 Task: Find connections with filter location Chengyang with filter topic #Workfromhomewith filter profile language Spanish with filter current company Kissflow with filter school Sinhgad College of Engineering with filter industry Temporary Help Services with filter service category AnimationArchitecture with filter keywords title Server
Action: Mouse moved to (552, 75)
Screenshot: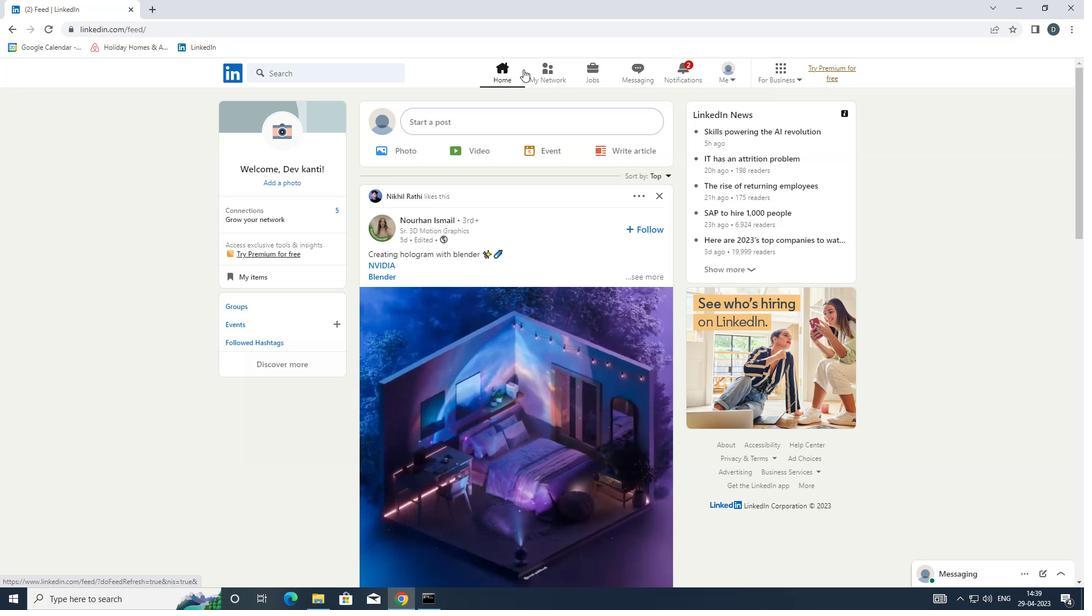 
Action: Mouse pressed left at (552, 75)
Screenshot: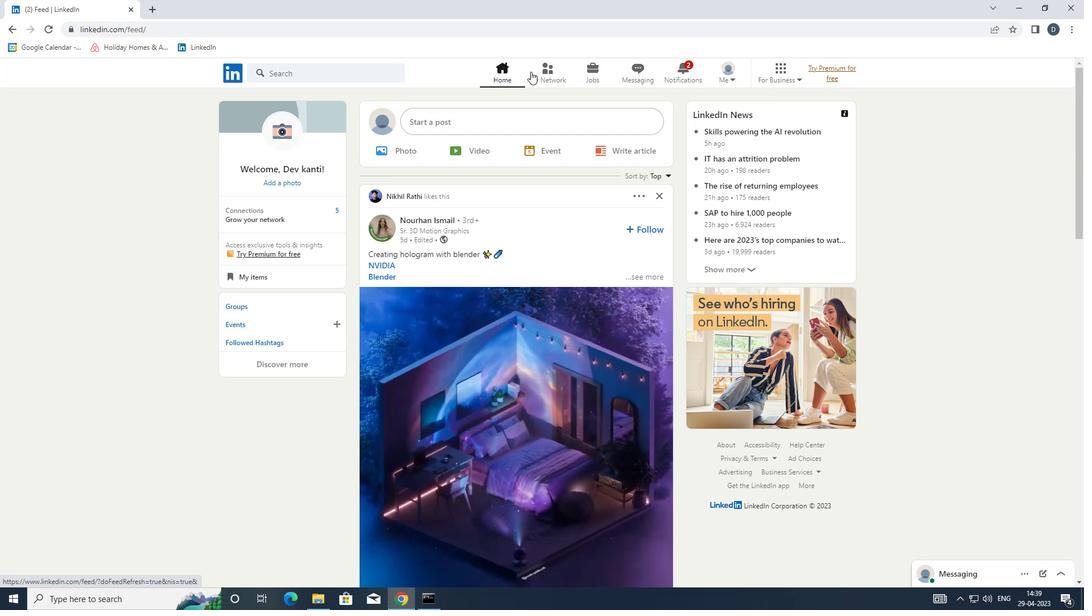 
Action: Mouse moved to (366, 131)
Screenshot: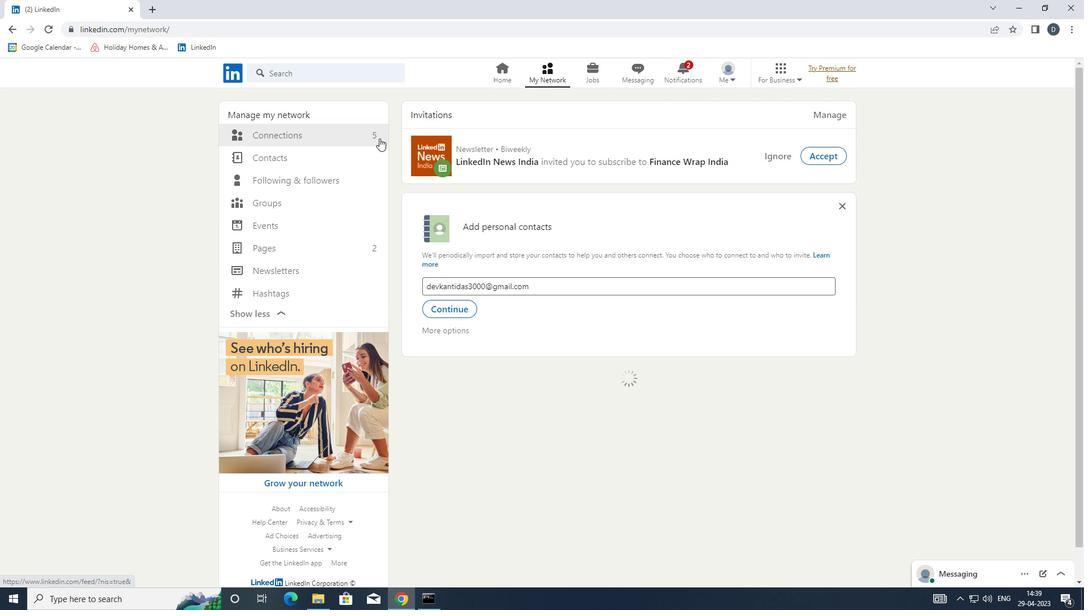 
Action: Mouse pressed left at (366, 131)
Screenshot: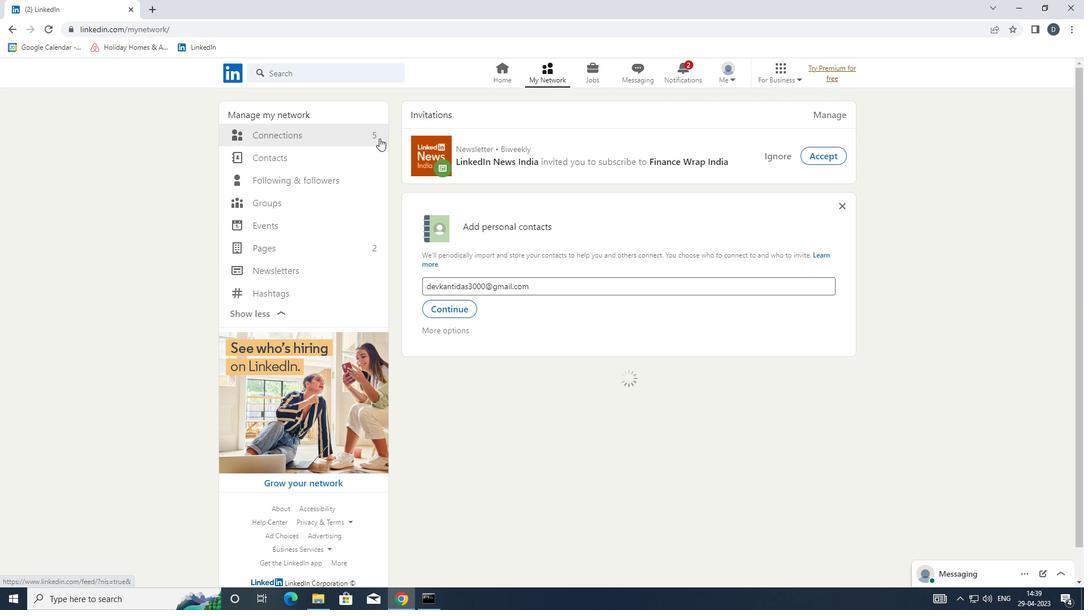 
Action: Mouse moved to (648, 133)
Screenshot: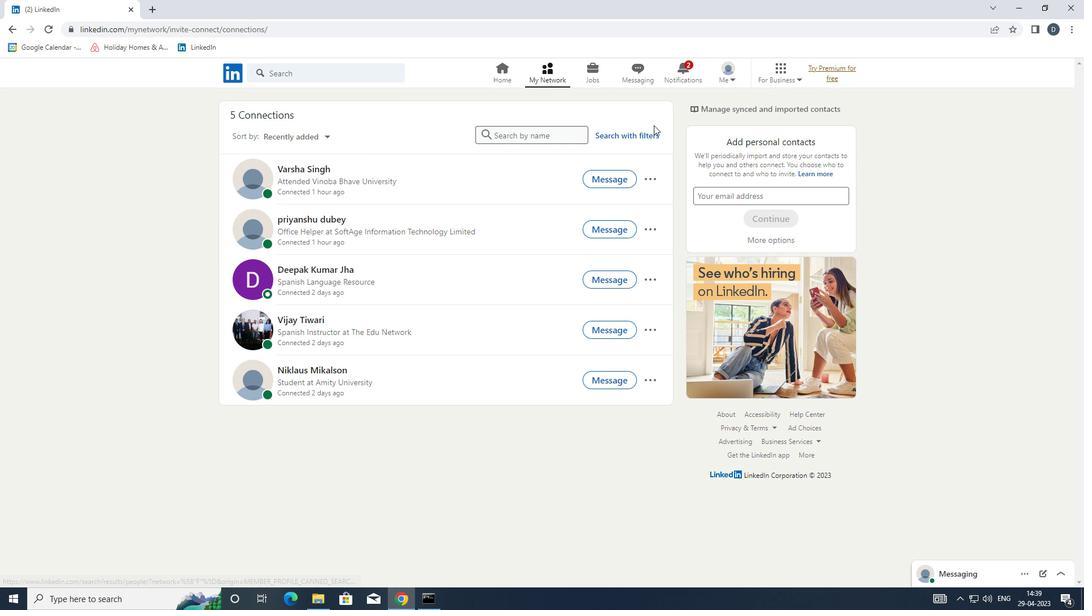 
Action: Mouse pressed left at (648, 133)
Screenshot: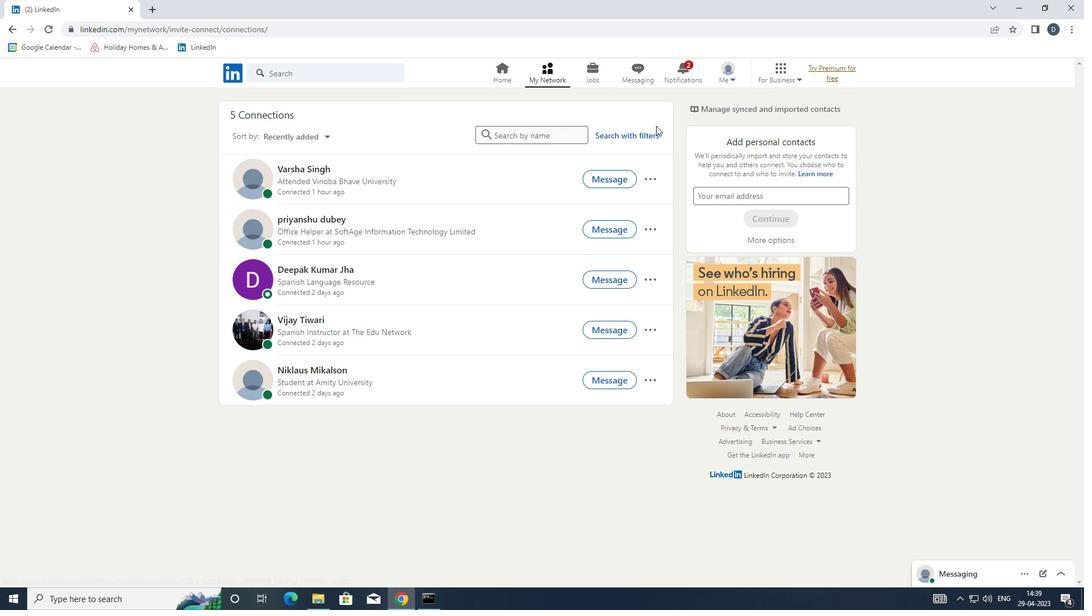 
Action: Mouse moved to (558, 107)
Screenshot: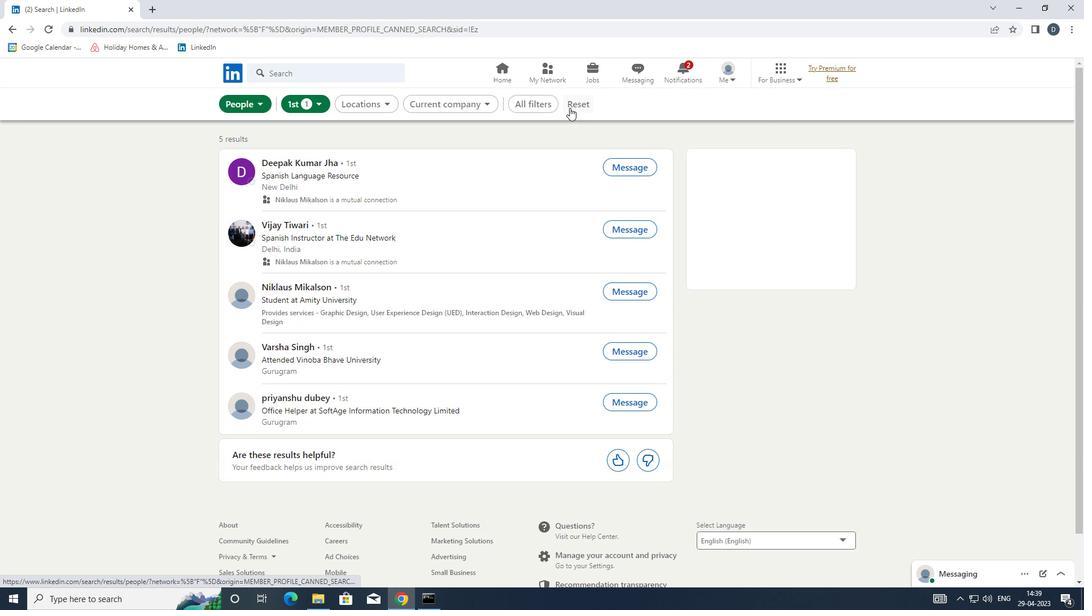 
Action: Mouse pressed left at (558, 107)
Screenshot: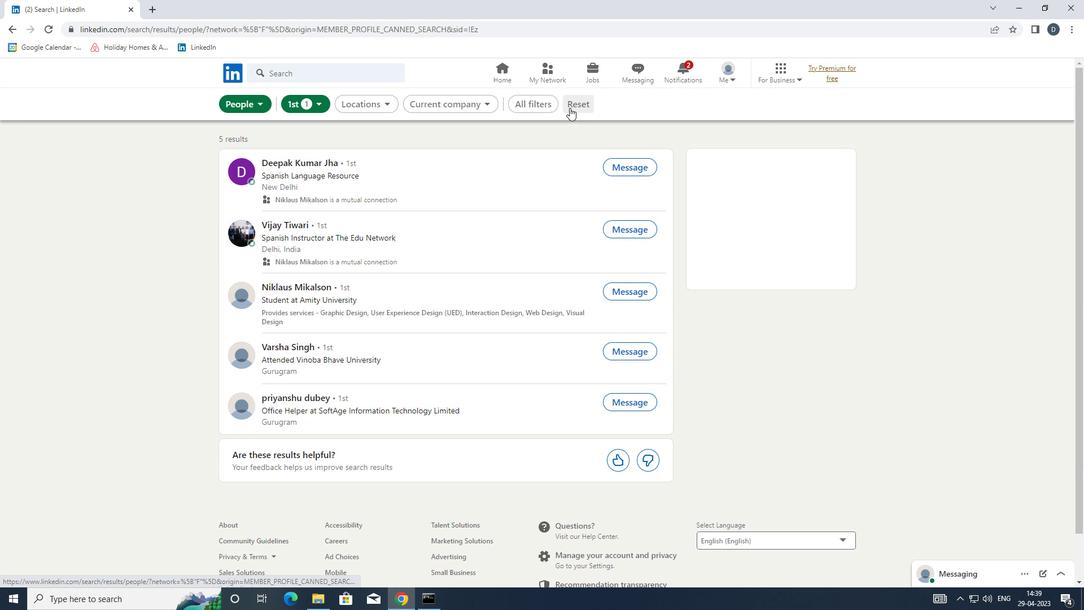 
Action: Mouse moved to (565, 104)
Screenshot: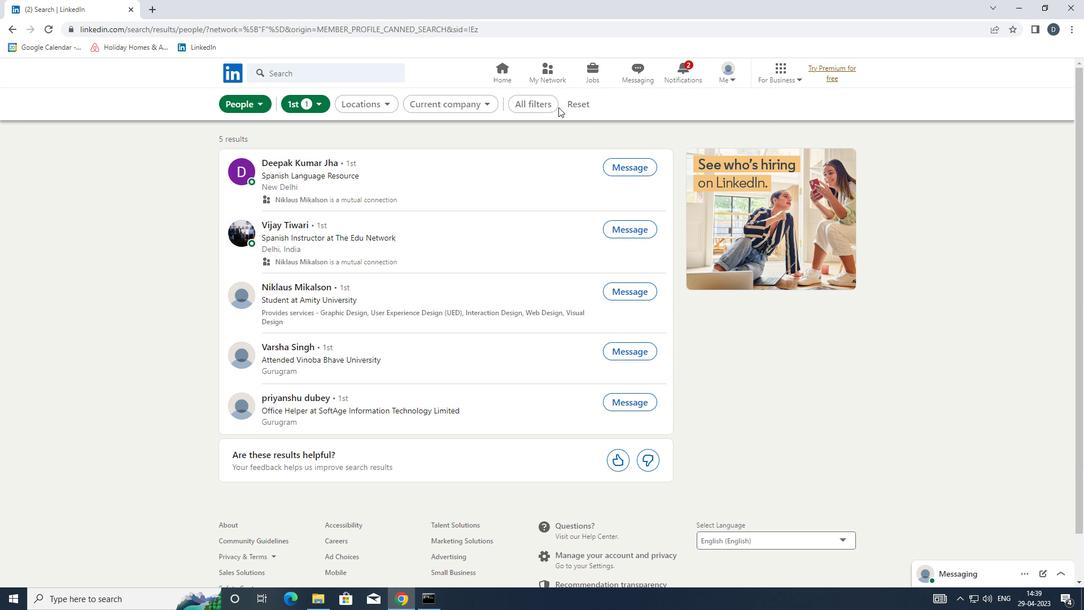 
Action: Mouse pressed left at (565, 104)
Screenshot: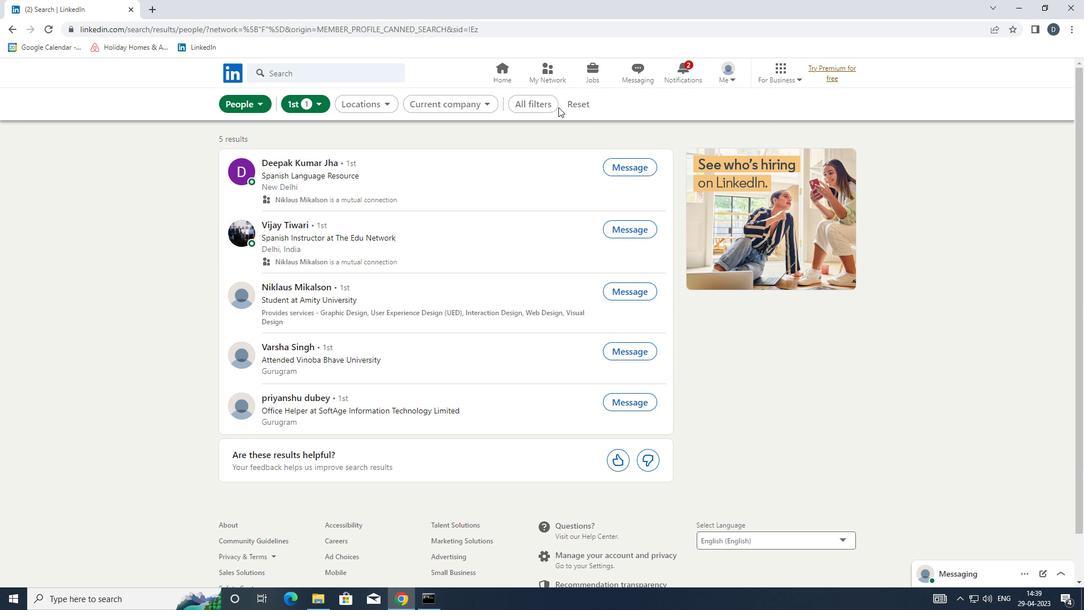 
Action: Mouse moved to (550, 100)
Screenshot: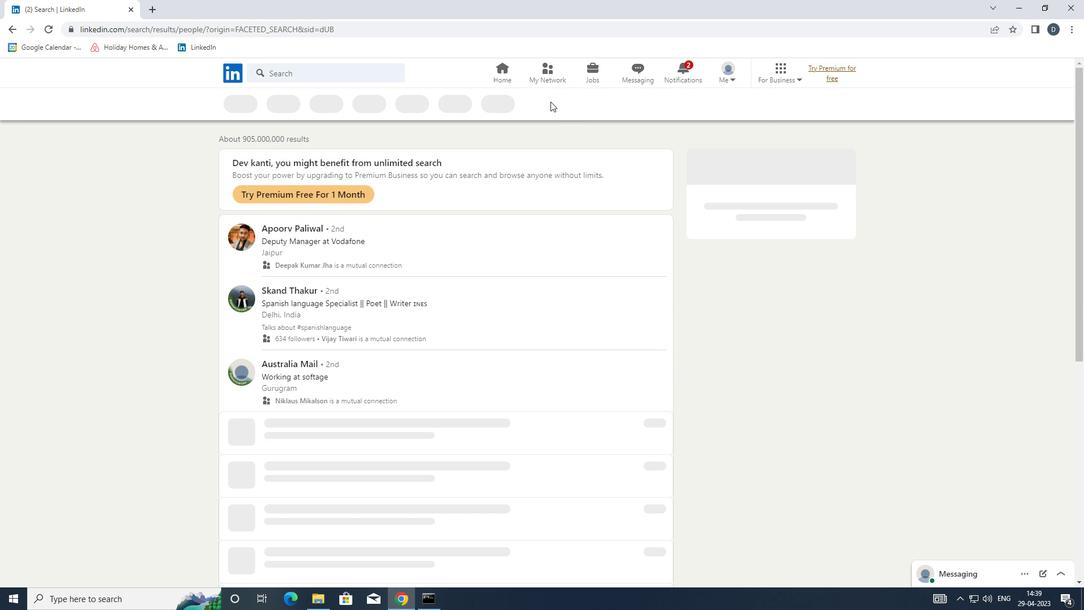 
Action: Mouse pressed left at (550, 100)
Screenshot: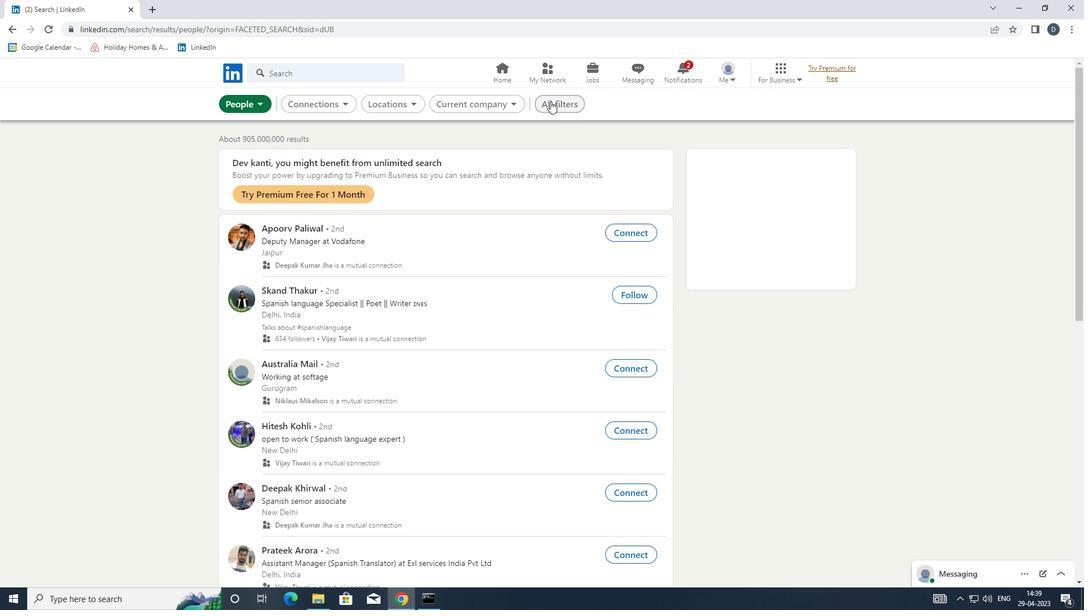 
Action: Mouse moved to (909, 320)
Screenshot: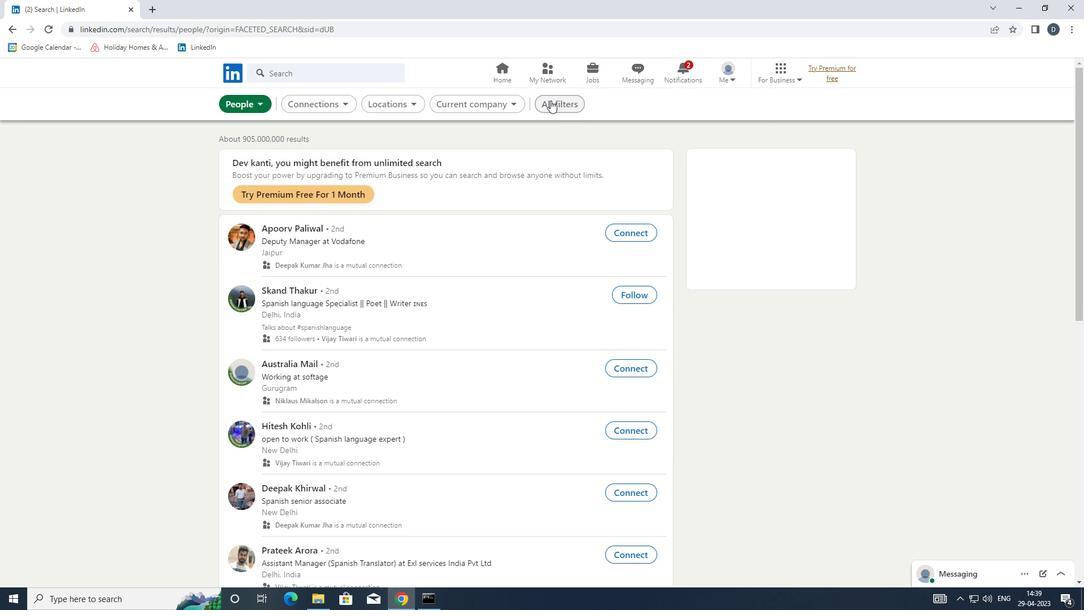 
Action: Mouse scrolled (909, 319) with delta (0, 0)
Screenshot: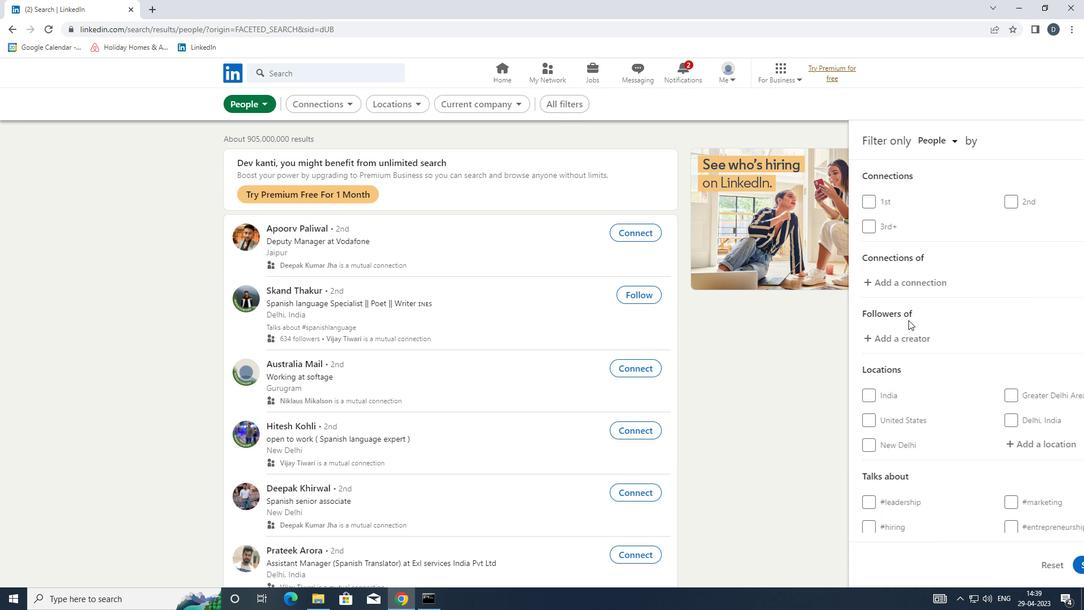 
Action: Mouse scrolled (909, 319) with delta (0, 0)
Screenshot: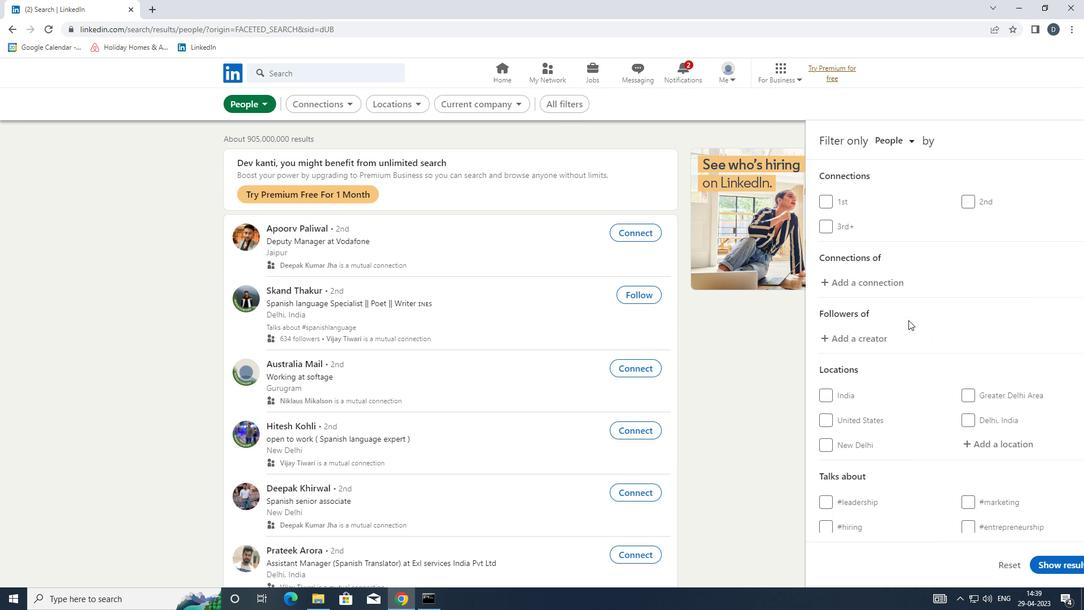 
Action: Mouse moved to (981, 332)
Screenshot: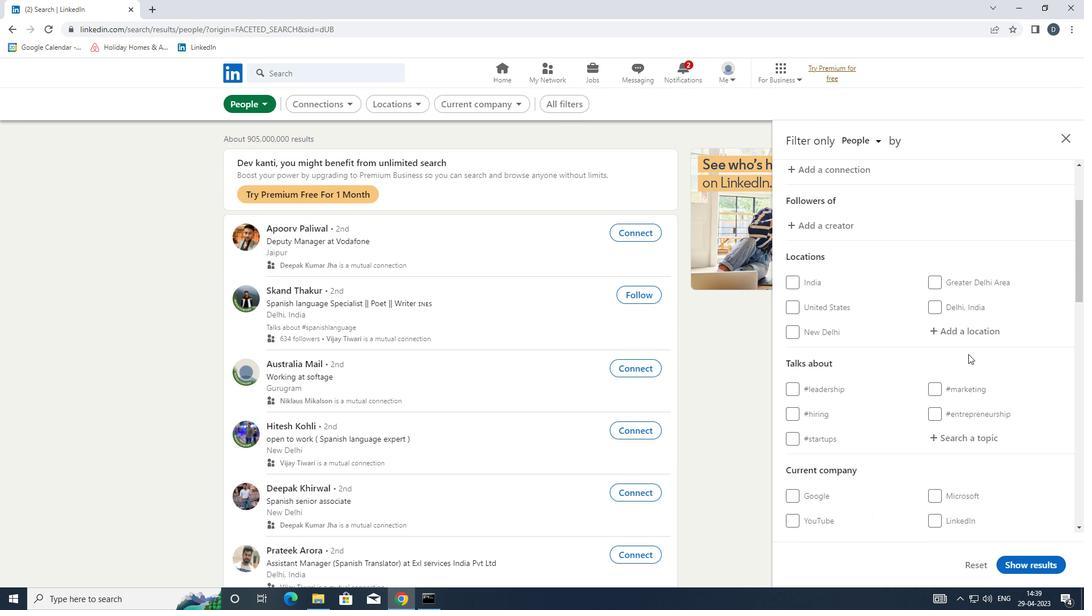 
Action: Mouse pressed left at (981, 332)
Screenshot: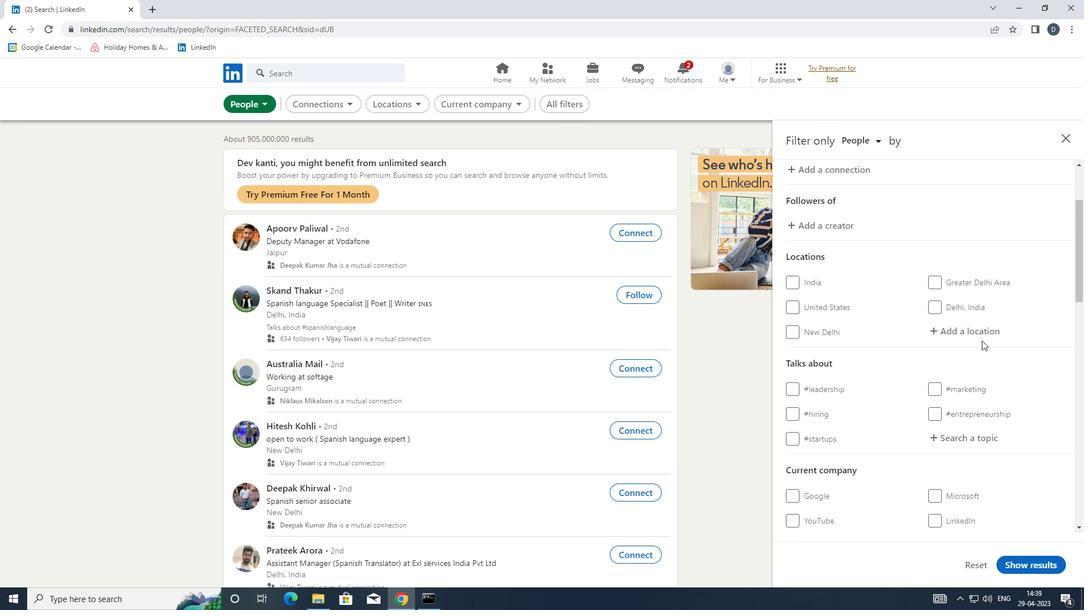 
Action: Mouse moved to (971, 337)
Screenshot: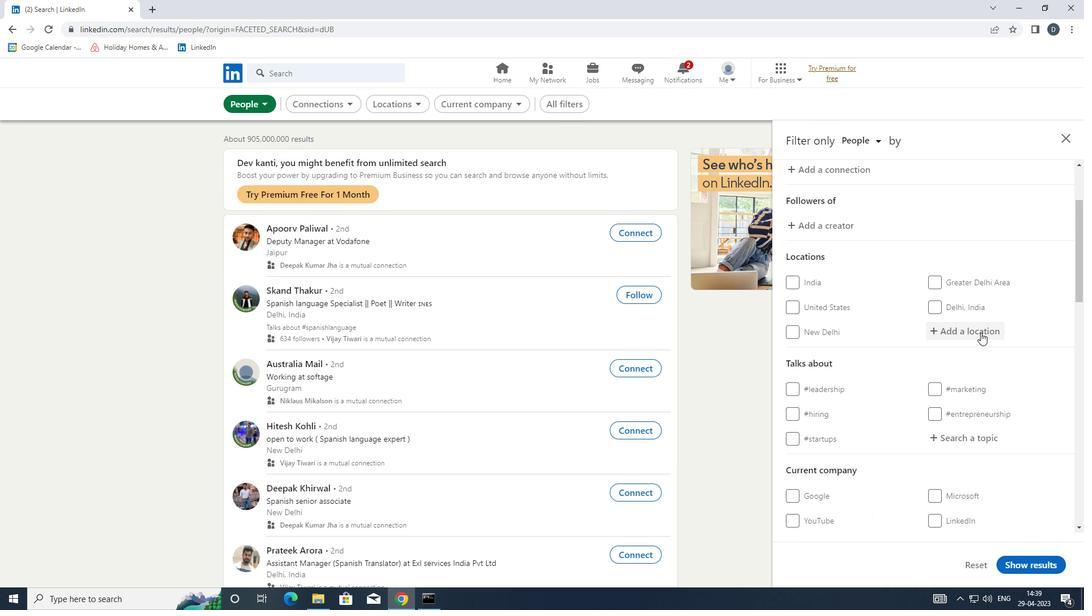 
Action: Key pressed <Key.shift>CHENGYANG<Key.enter>
Screenshot: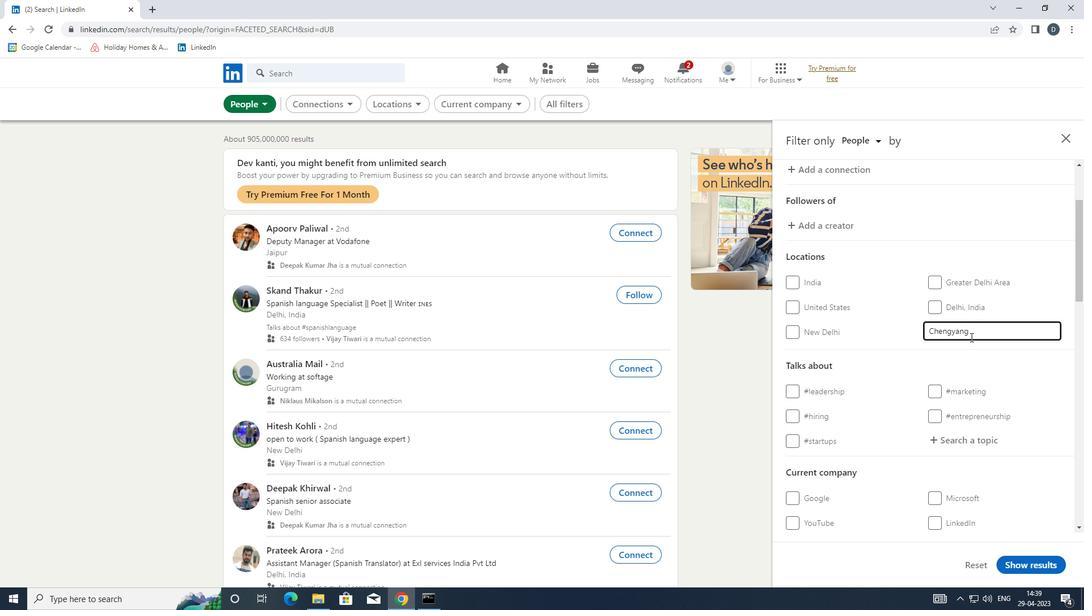 
Action: Mouse moved to (985, 337)
Screenshot: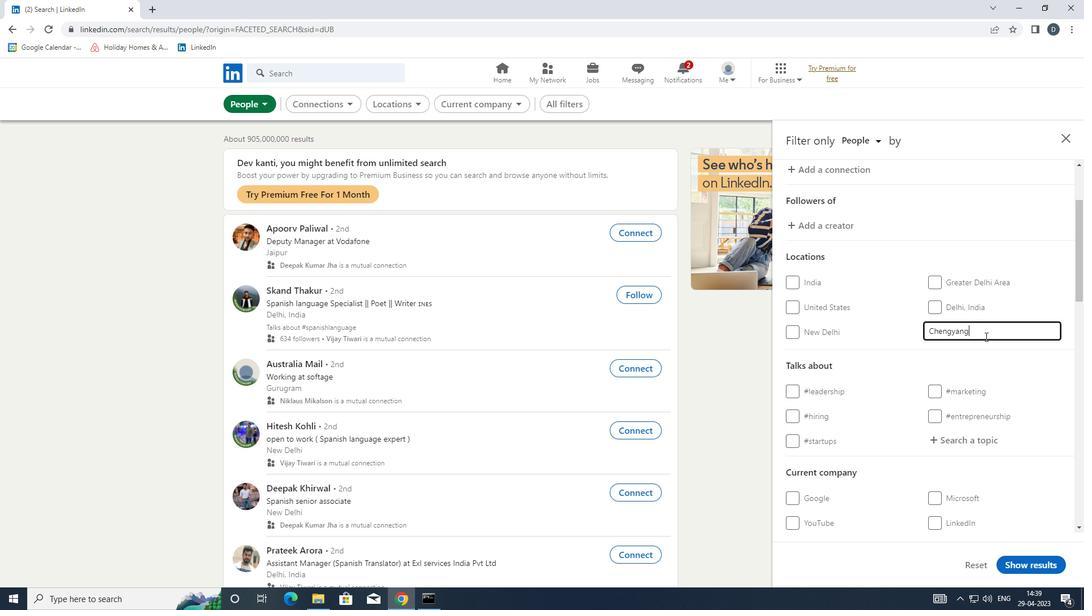 
Action: Mouse scrolled (985, 337) with delta (0, 0)
Screenshot: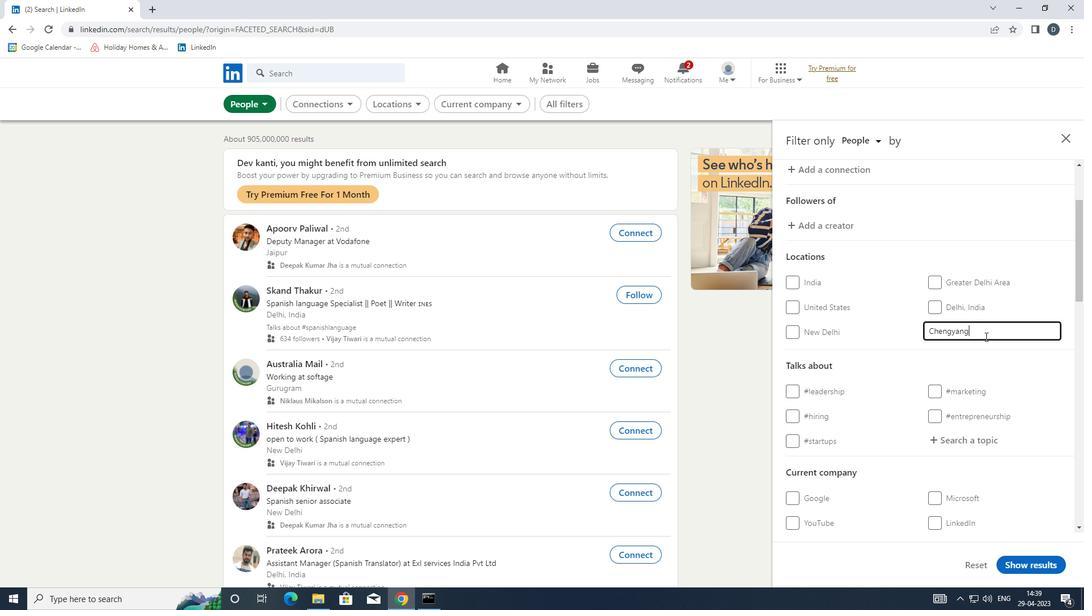 
Action: Mouse moved to (985, 339)
Screenshot: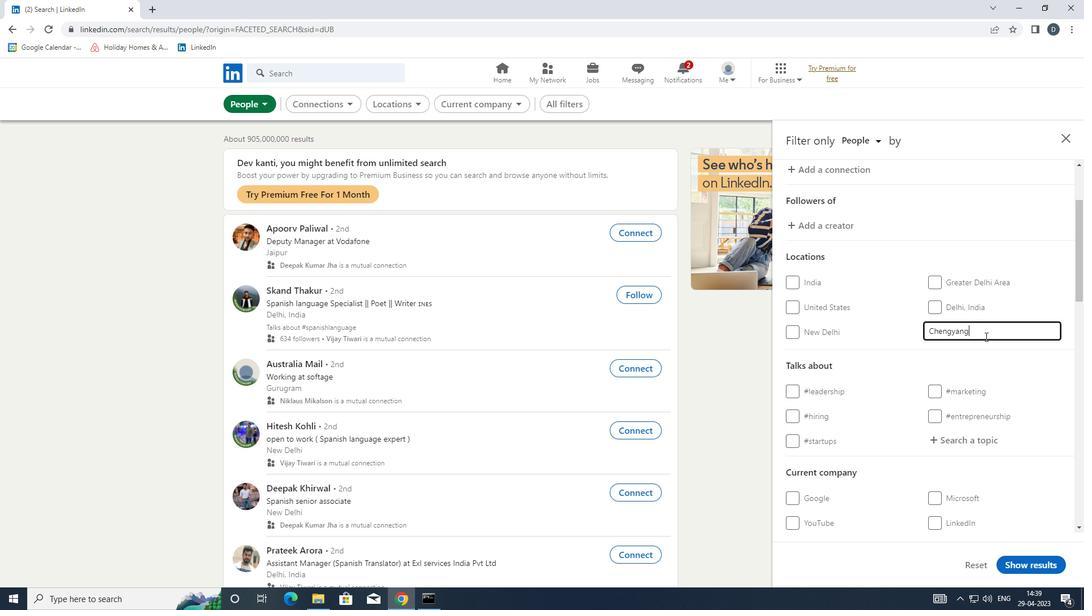 
Action: Mouse scrolled (985, 339) with delta (0, 0)
Screenshot: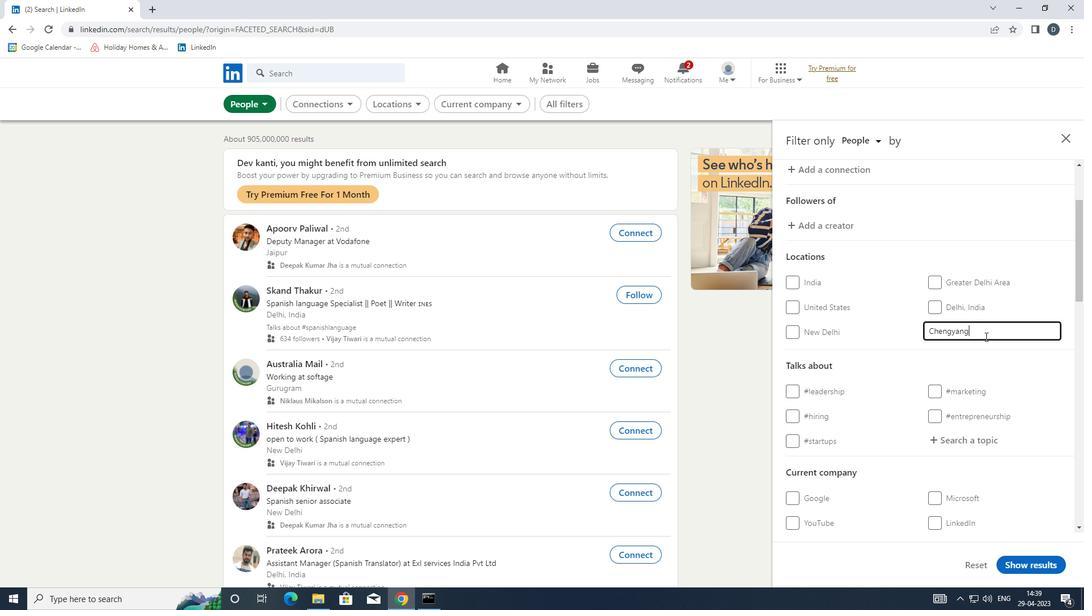 
Action: Mouse moved to (981, 330)
Screenshot: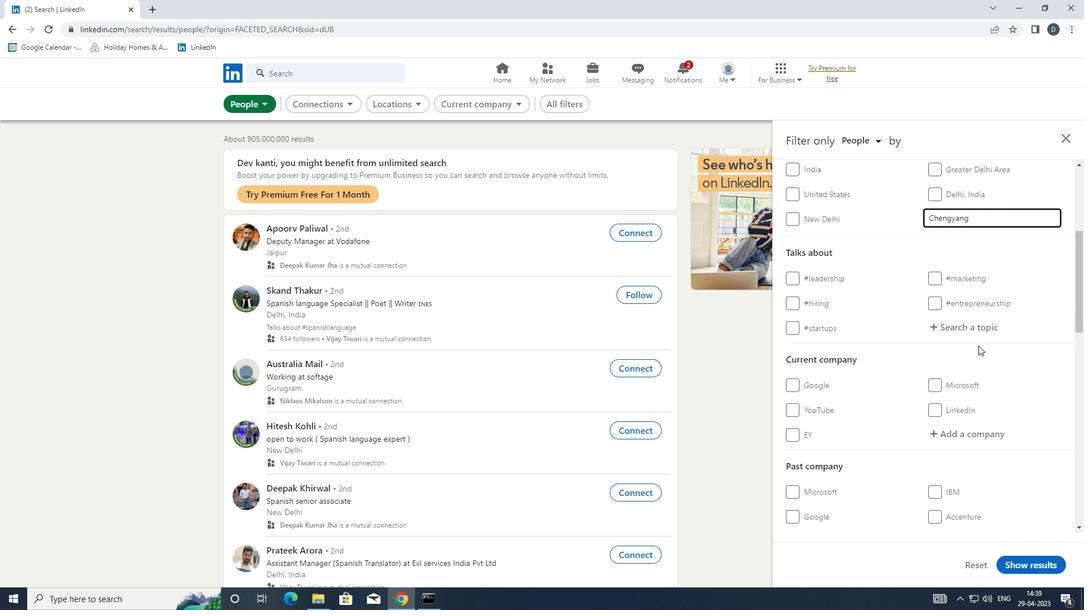 
Action: Mouse pressed left at (981, 330)
Screenshot: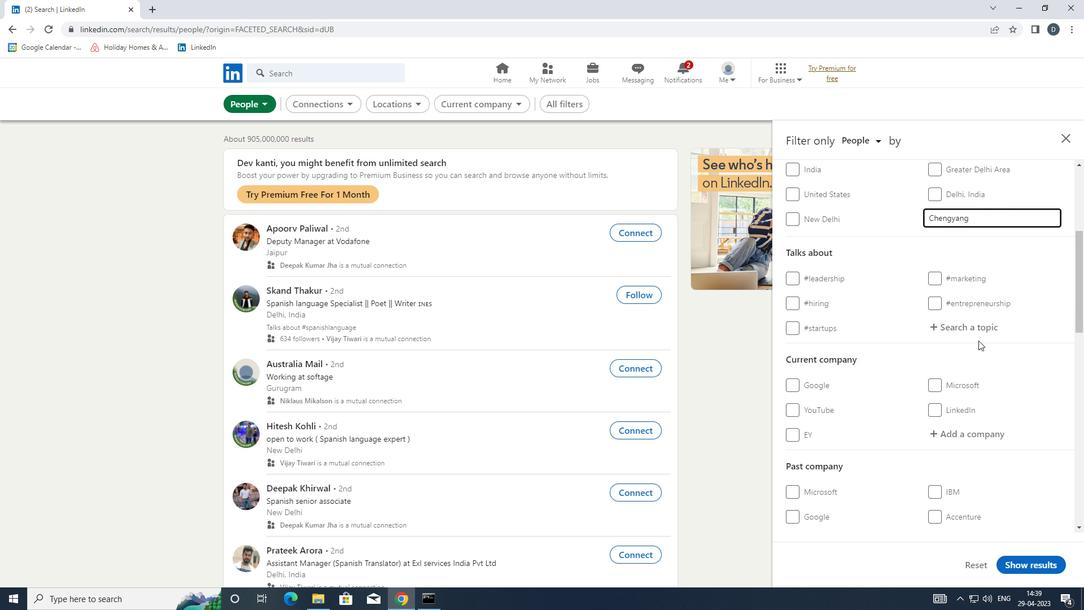 
Action: Mouse moved to (979, 331)
Screenshot: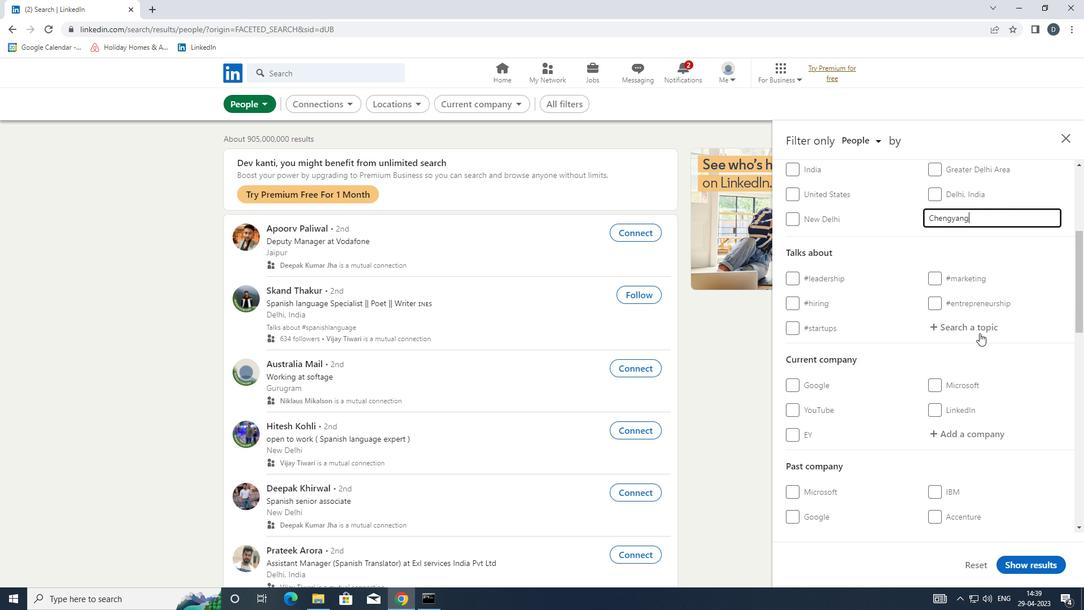 
Action: Key pressed <Key.shift>#<Key.shift>F<Key.backspace><Key.shift>WORKFROMHOME
Screenshot: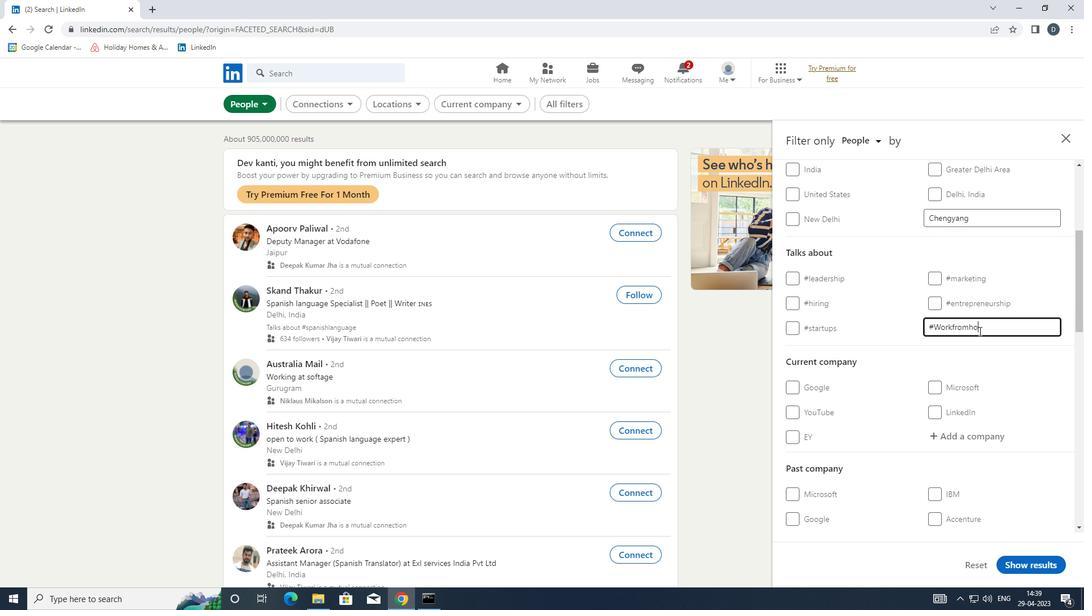 
Action: Mouse moved to (979, 330)
Screenshot: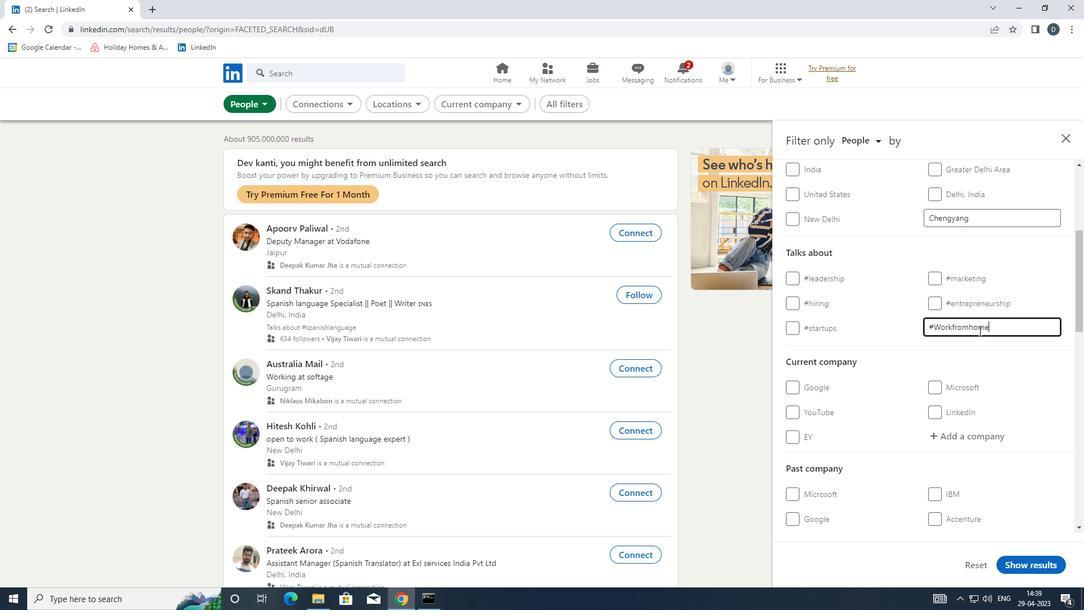 
Action: Mouse scrolled (979, 329) with delta (0, 0)
Screenshot: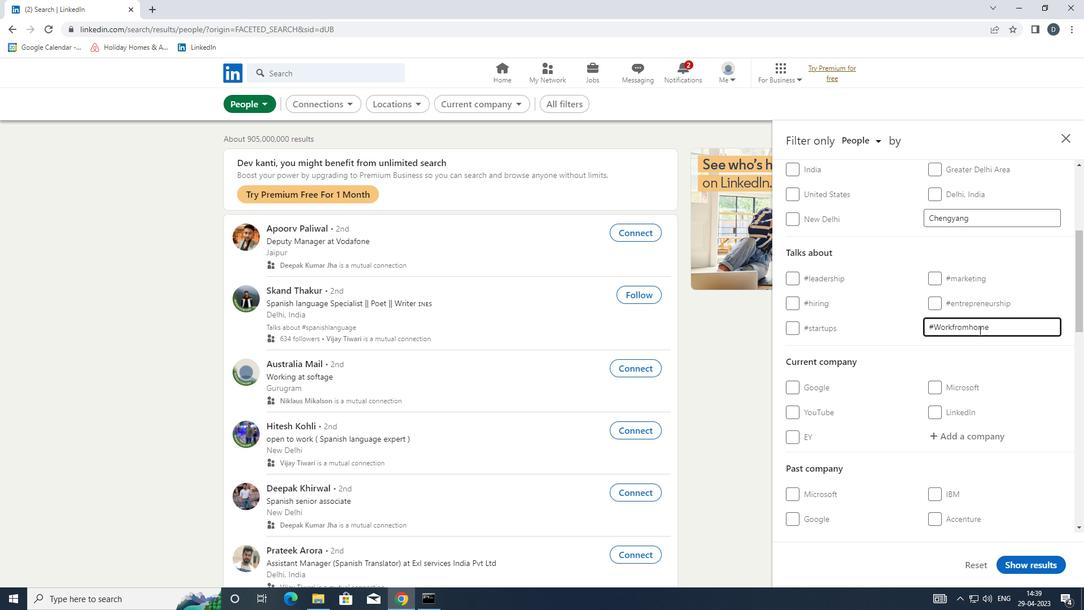 
Action: Mouse scrolled (979, 329) with delta (0, 0)
Screenshot: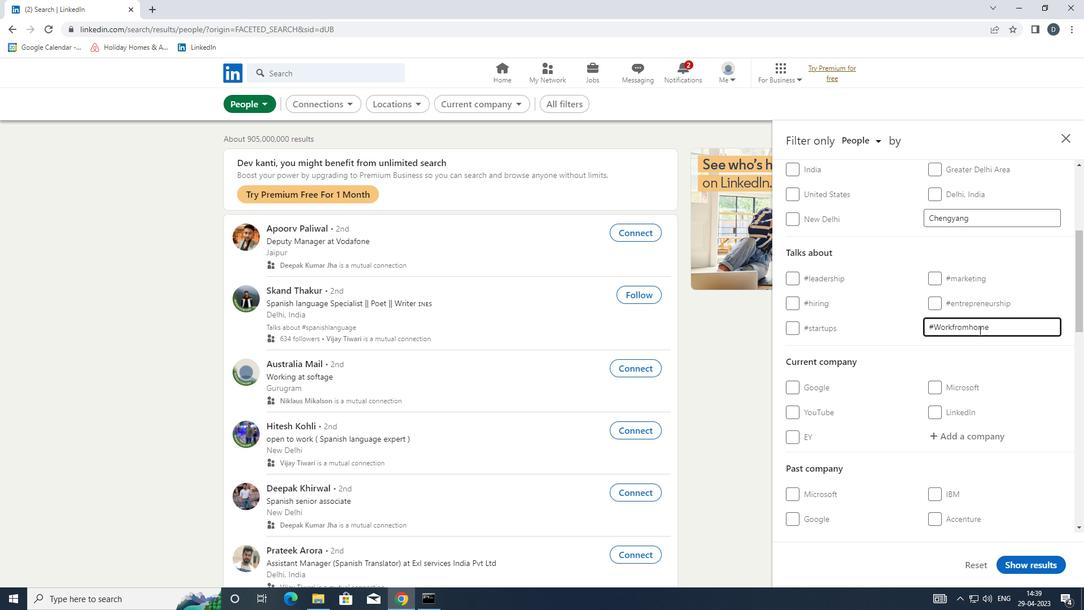 
Action: Mouse scrolled (979, 329) with delta (0, 0)
Screenshot: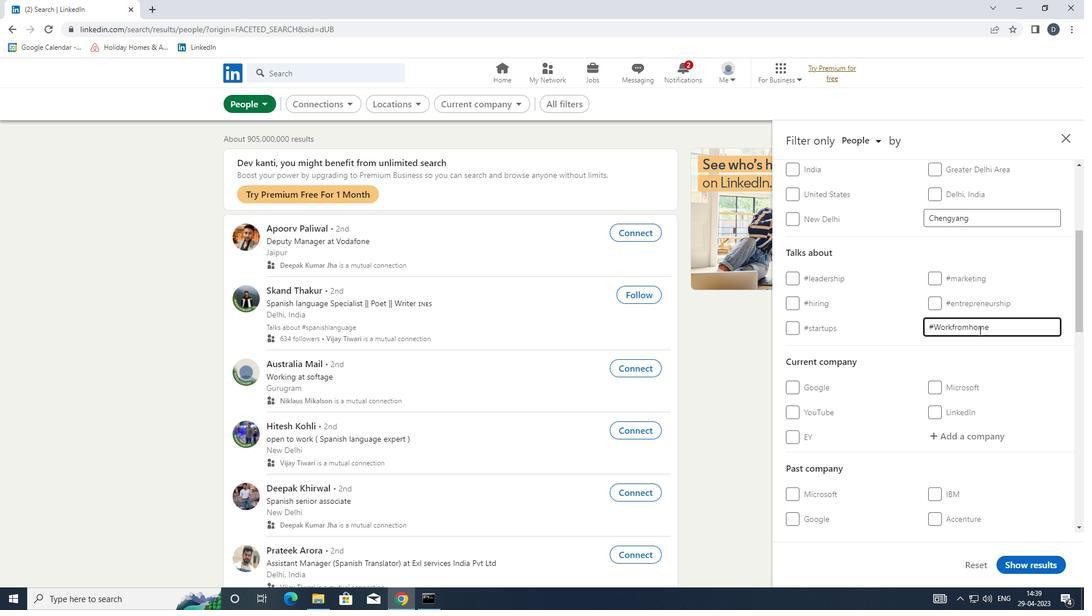
Action: Mouse scrolled (979, 329) with delta (0, 0)
Screenshot: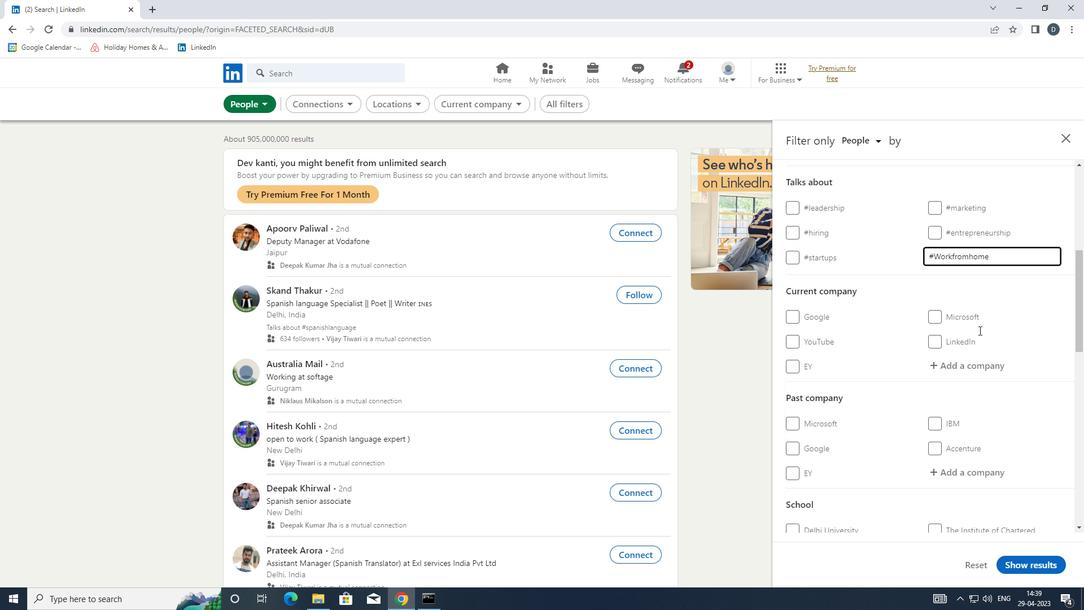 
Action: Mouse scrolled (979, 329) with delta (0, 0)
Screenshot: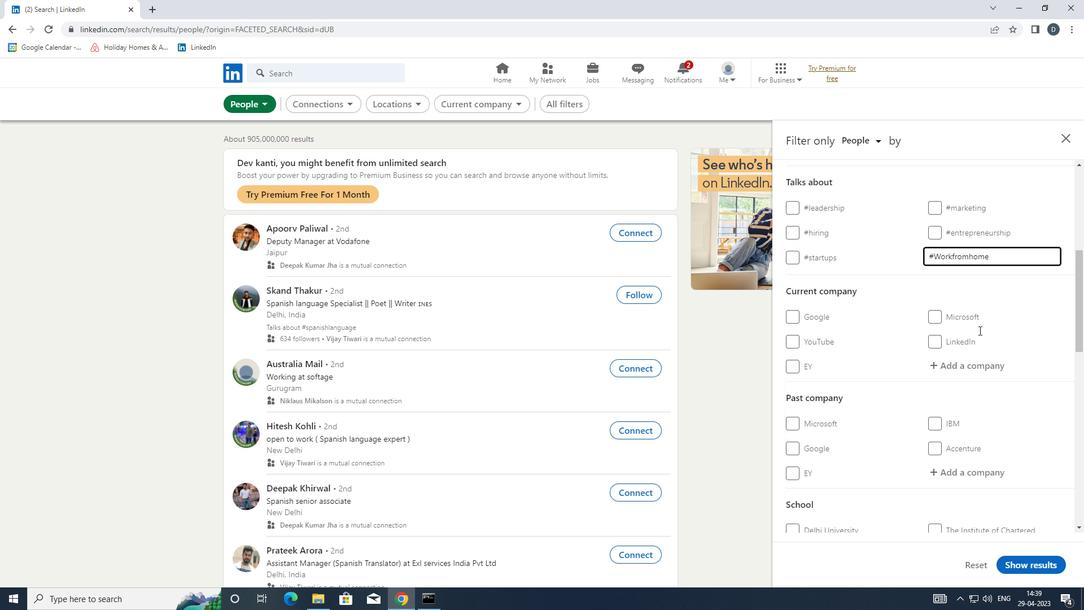 
Action: Mouse scrolled (979, 329) with delta (0, 0)
Screenshot: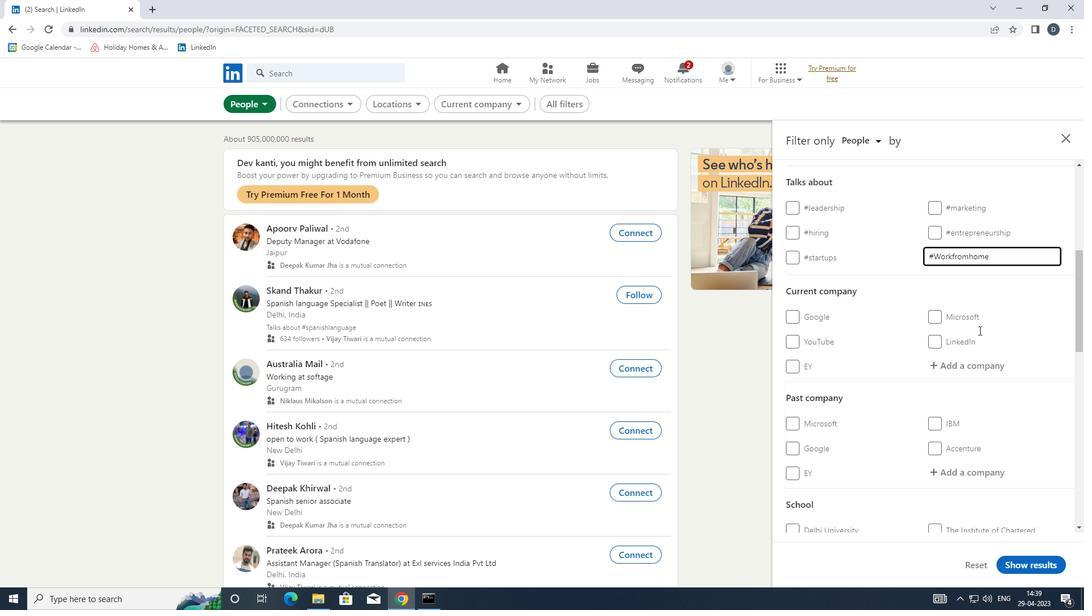 
Action: Mouse scrolled (979, 329) with delta (0, 0)
Screenshot: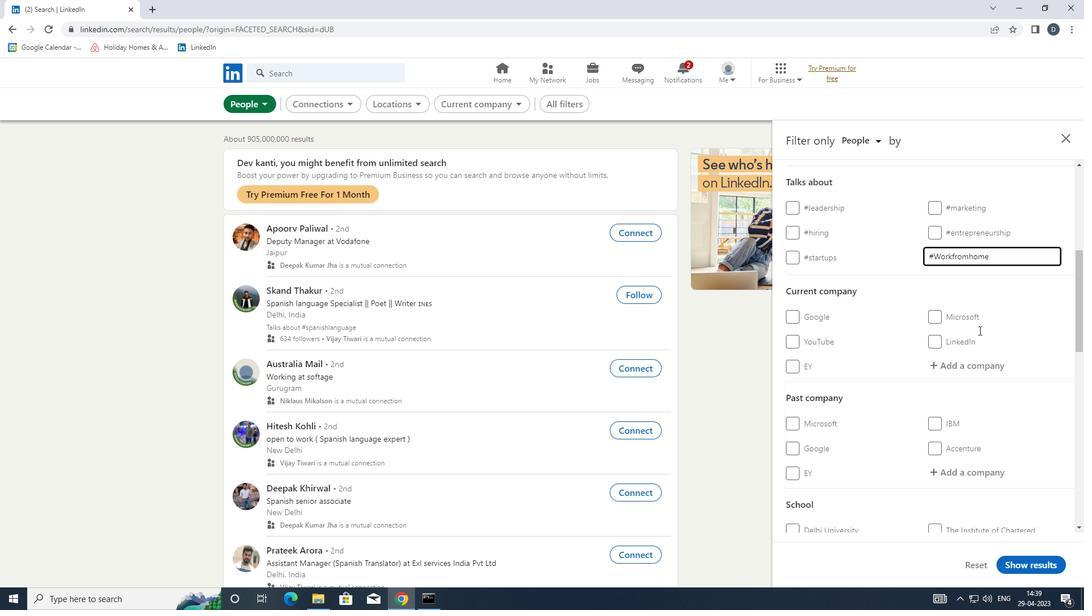 
Action: Mouse moved to (977, 331)
Screenshot: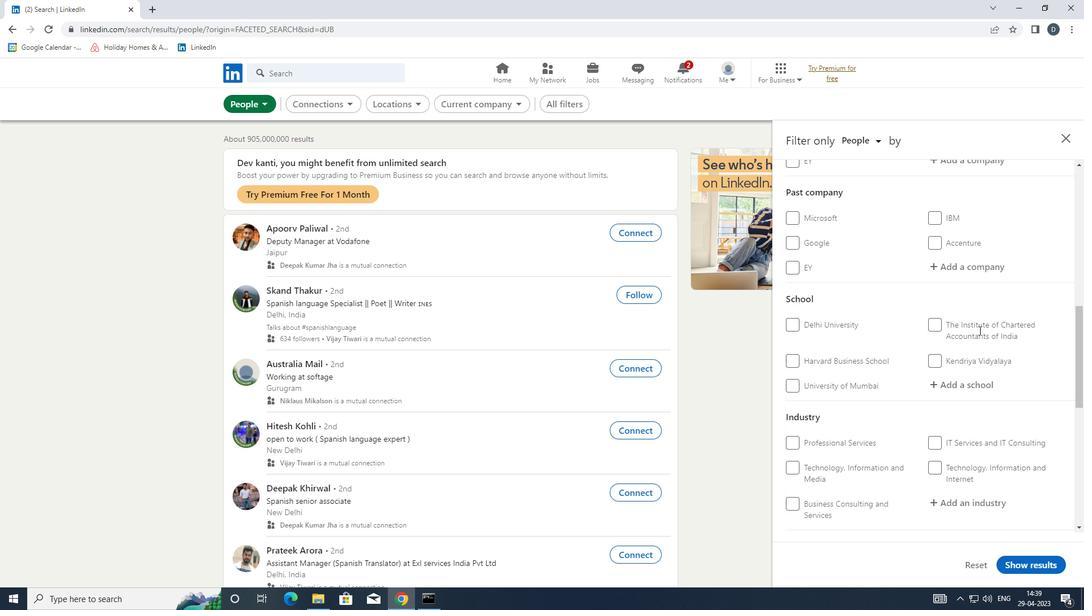 
Action: Mouse scrolled (977, 330) with delta (0, 0)
Screenshot: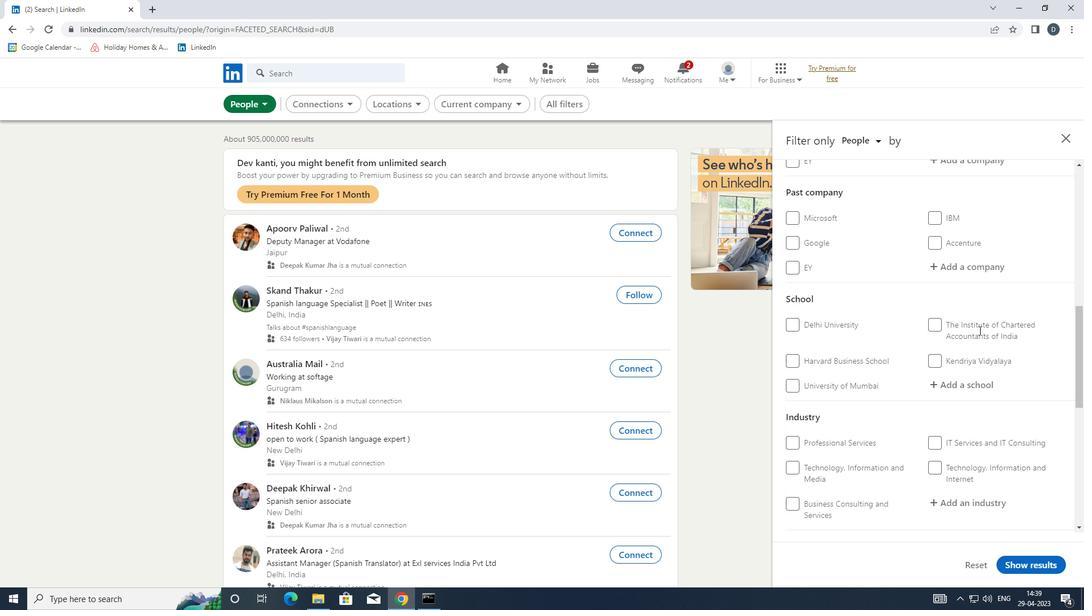 
Action: Mouse moved to (802, 418)
Screenshot: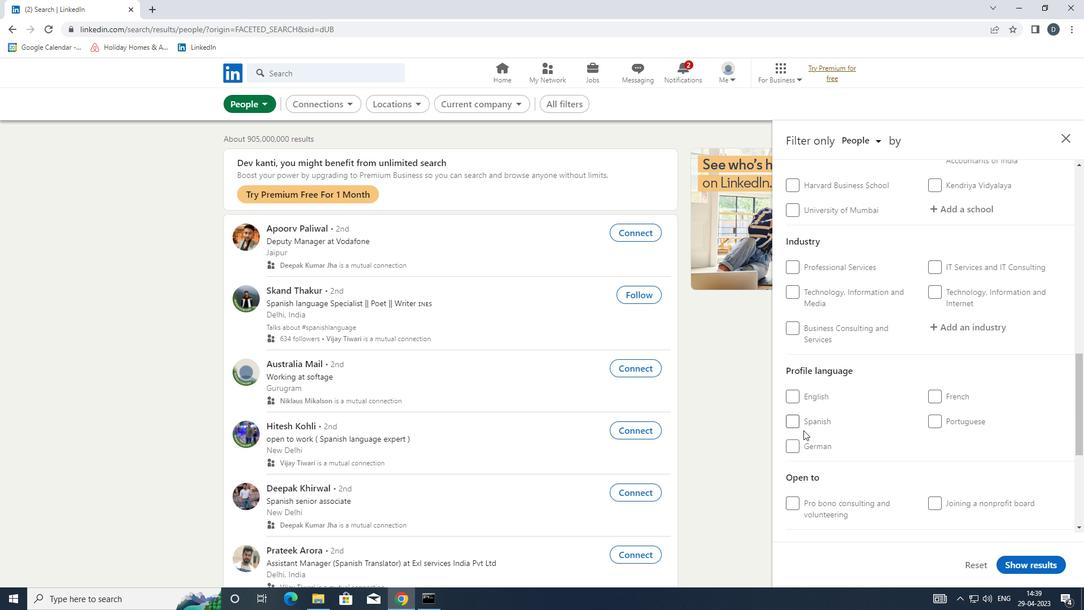 
Action: Mouse pressed left at (802, 418)
Screenshot: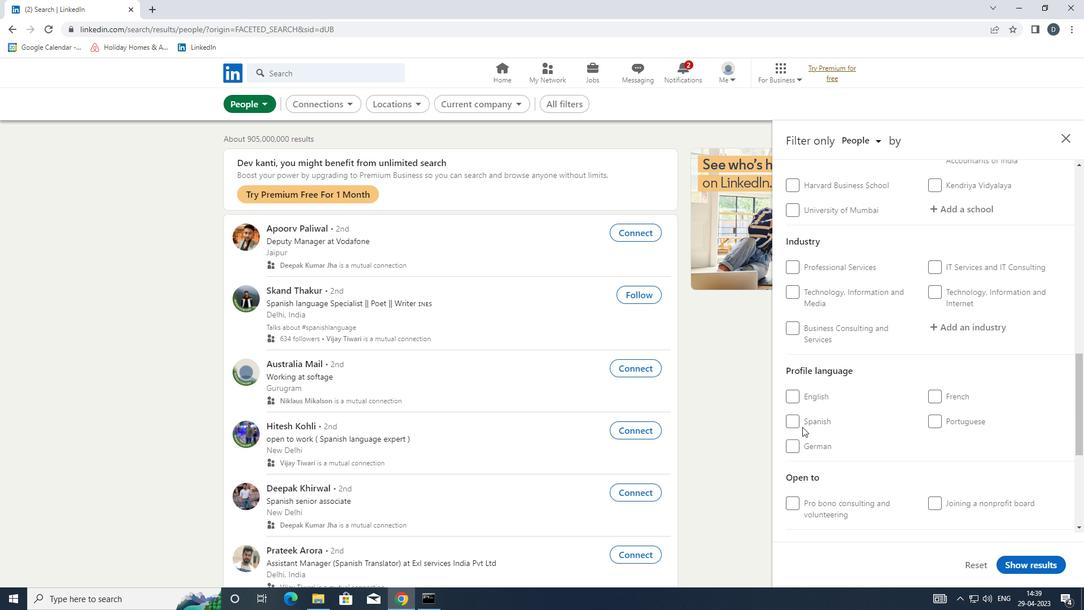 
Action: Mouse moved to (869, 416)
Screenshot: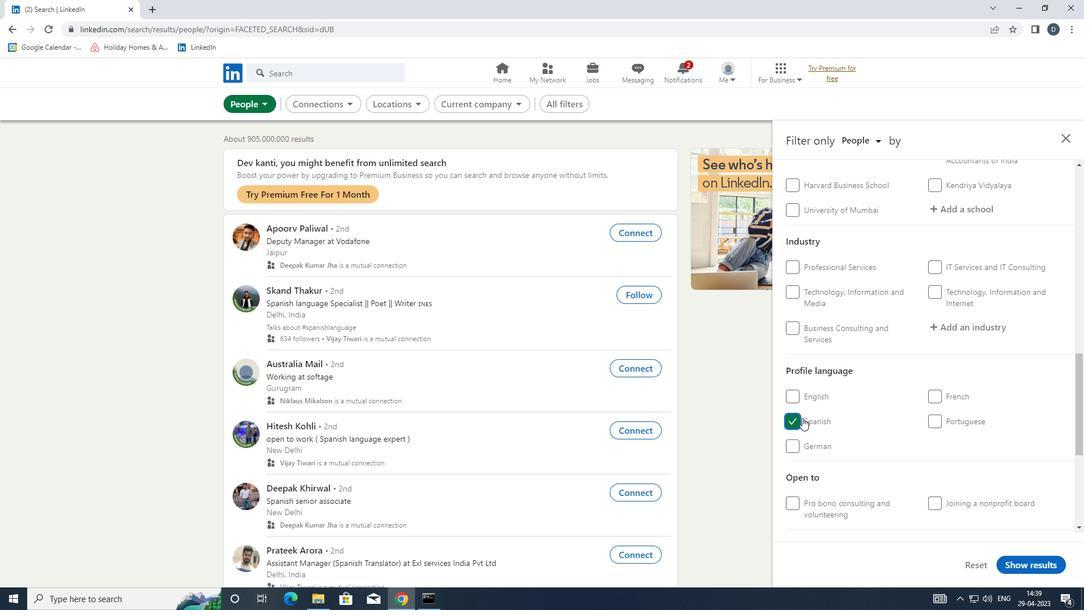 
Action: Mouse scrolled (869, 417) with delta (0, 0)
Screenshot: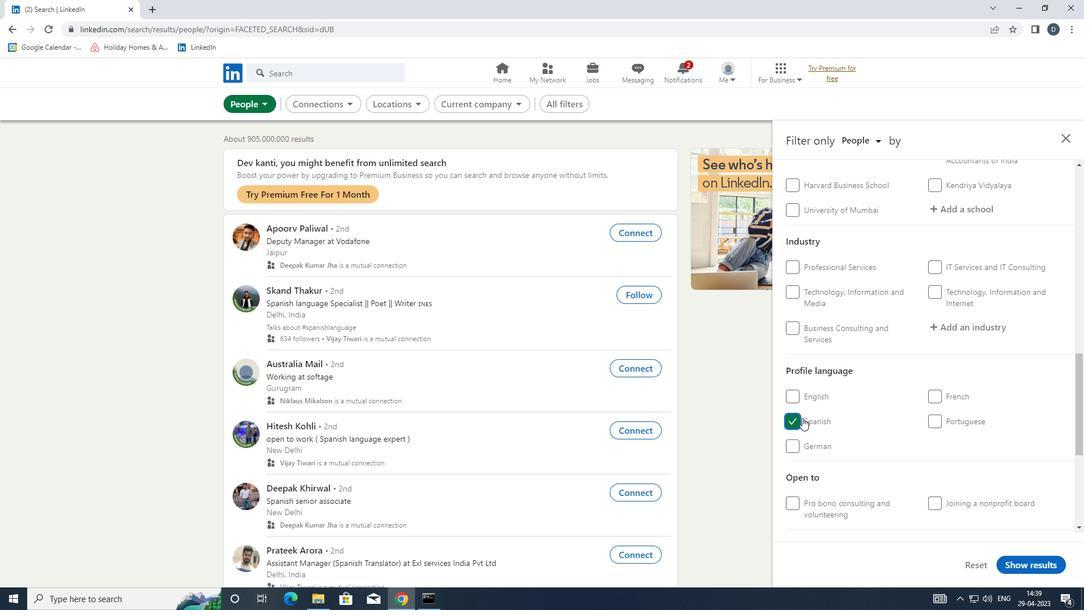
Action: Mouse moved to (871, 416)
Screenshot: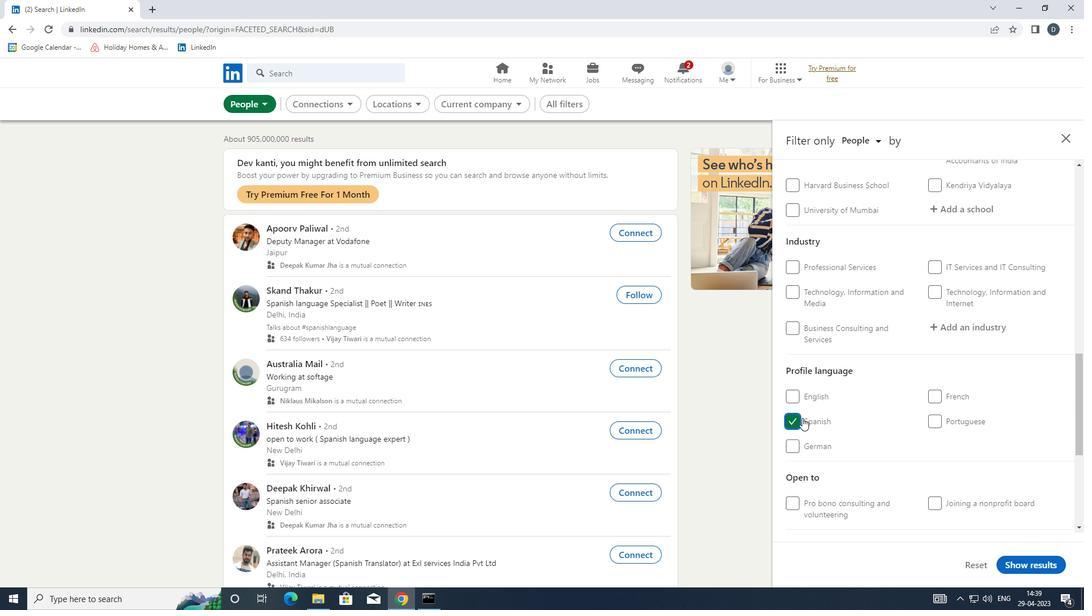 
Action: Mouse scrolled (871, 417) with delta (0, 0)
Screenshot: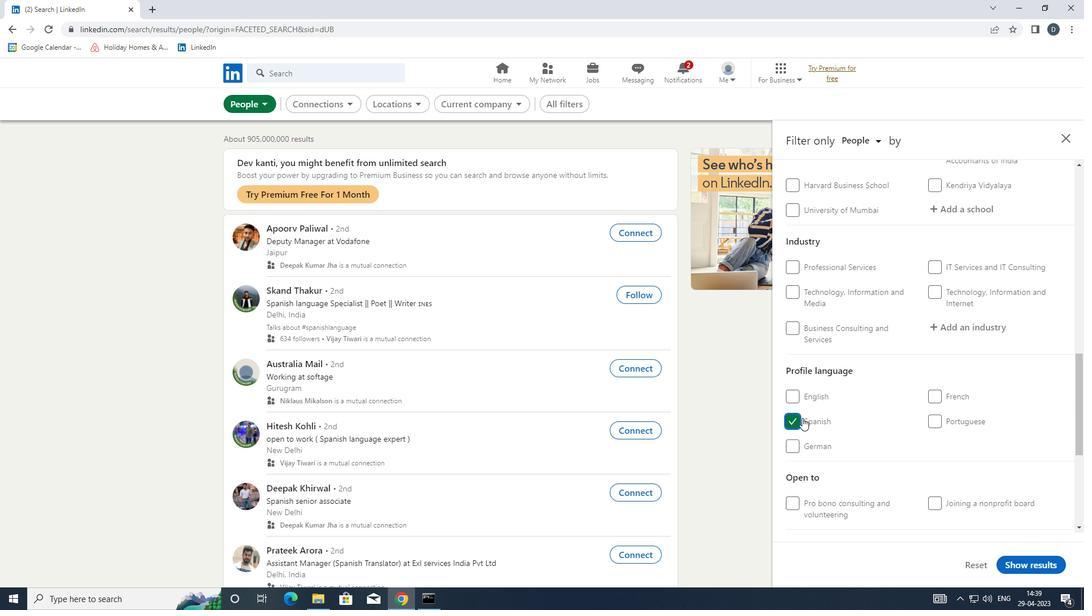 
Action: Mouse moved to (872, 415)
Screenshot: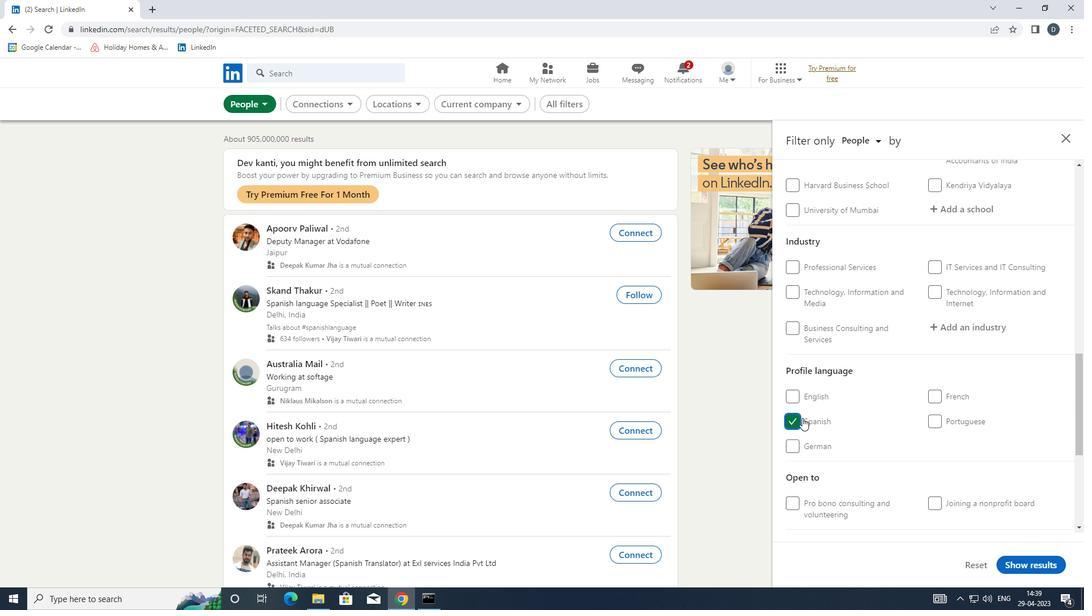 
Action: Mouse scrolled (872, 416) with delta (0, 0)
Screenshot: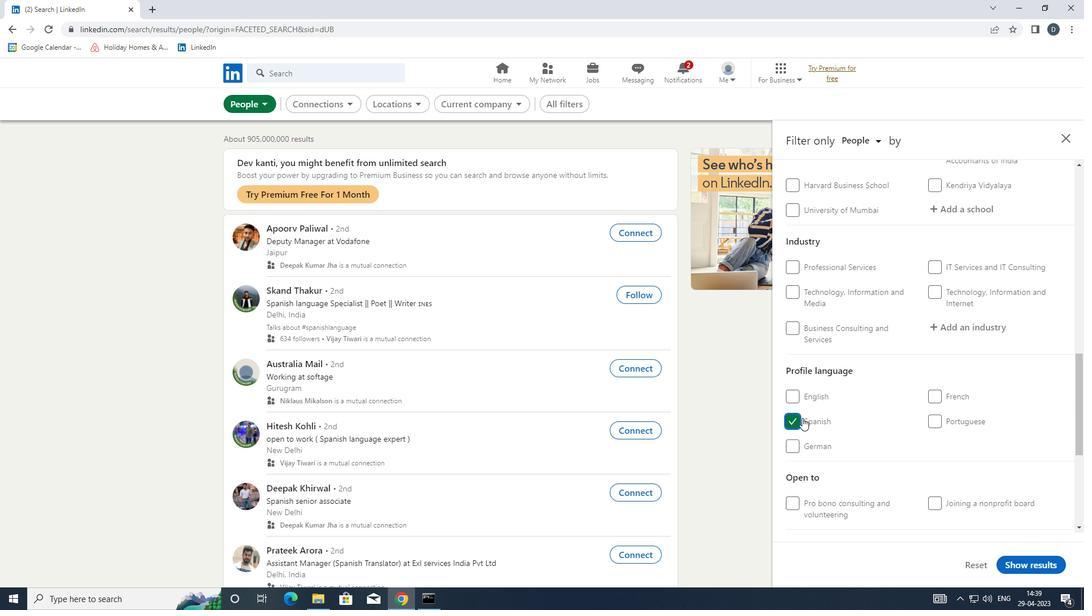 
Action: Mouse scrolled (872, 416) with delta (0, 0)
Screenshot: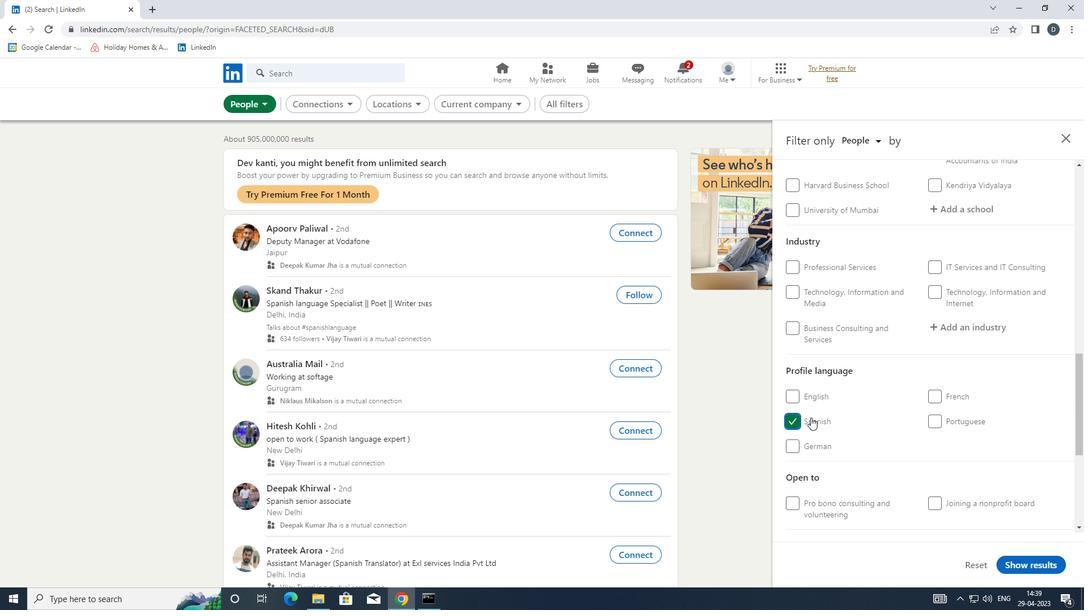 
Action: Mouse scrolled (872, 416) with delta (0, 0)
Screenshot: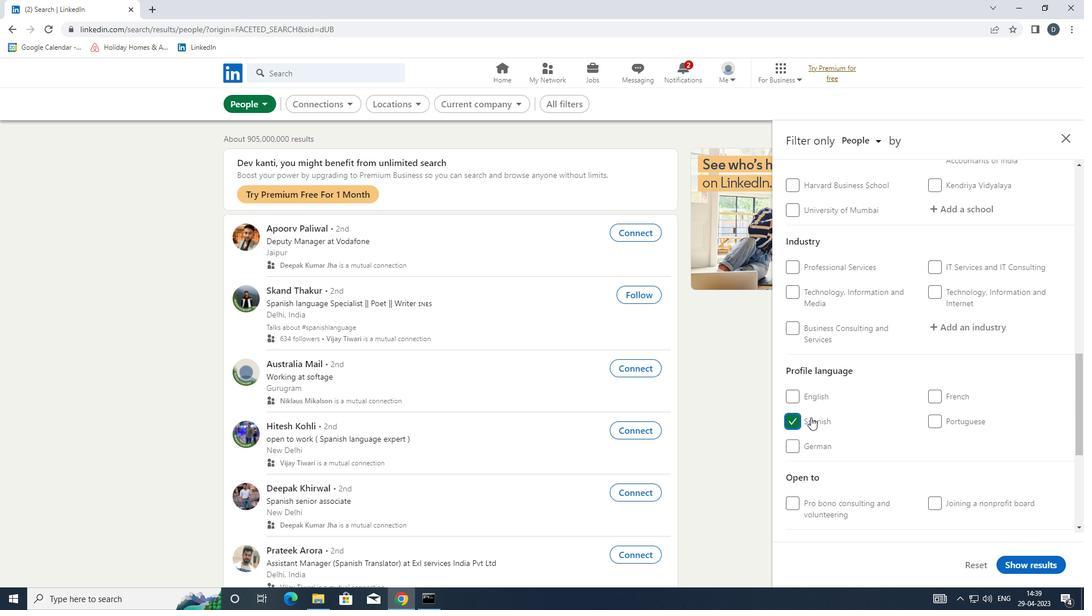 
Action: Mouse moved to (889, 412)
Screenshot: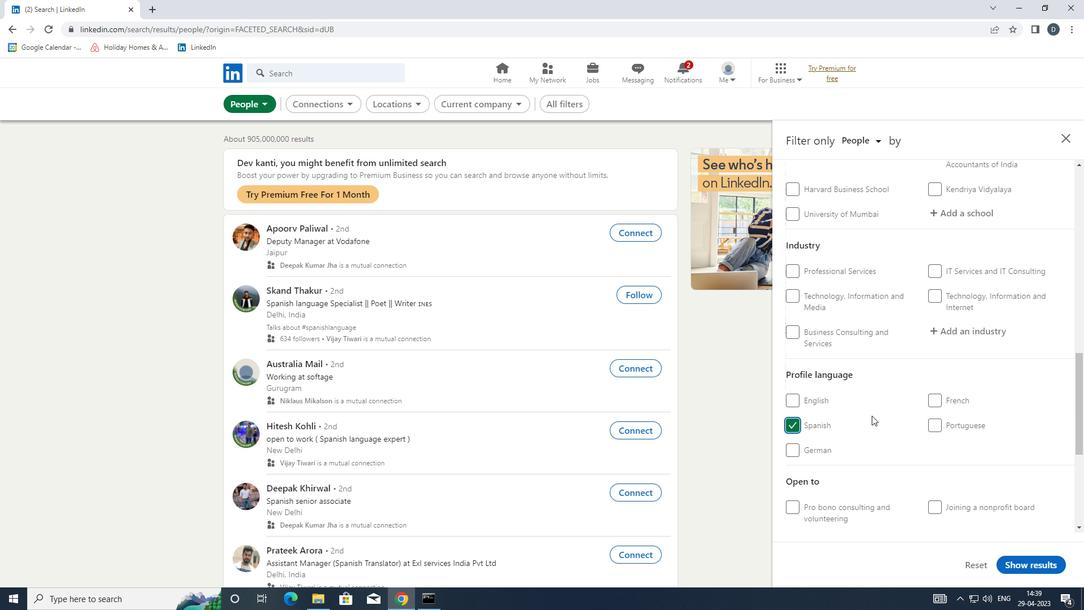
Action: Mouse scrolled (889, 413) with delta (0, 0)
Screenshot: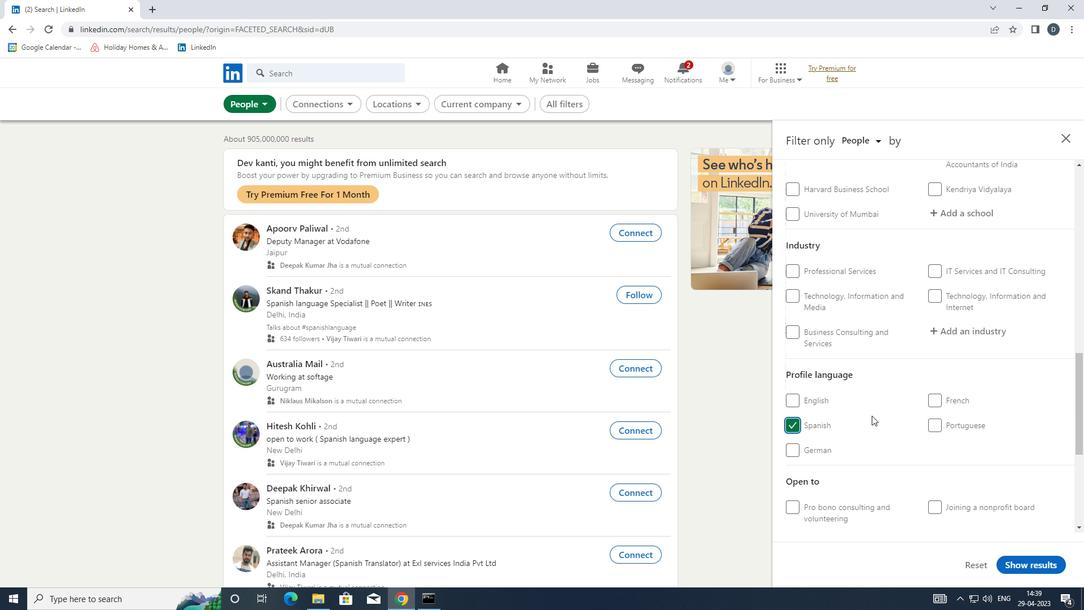 
Action: Mouse moved to (961, 326)
Screenshot: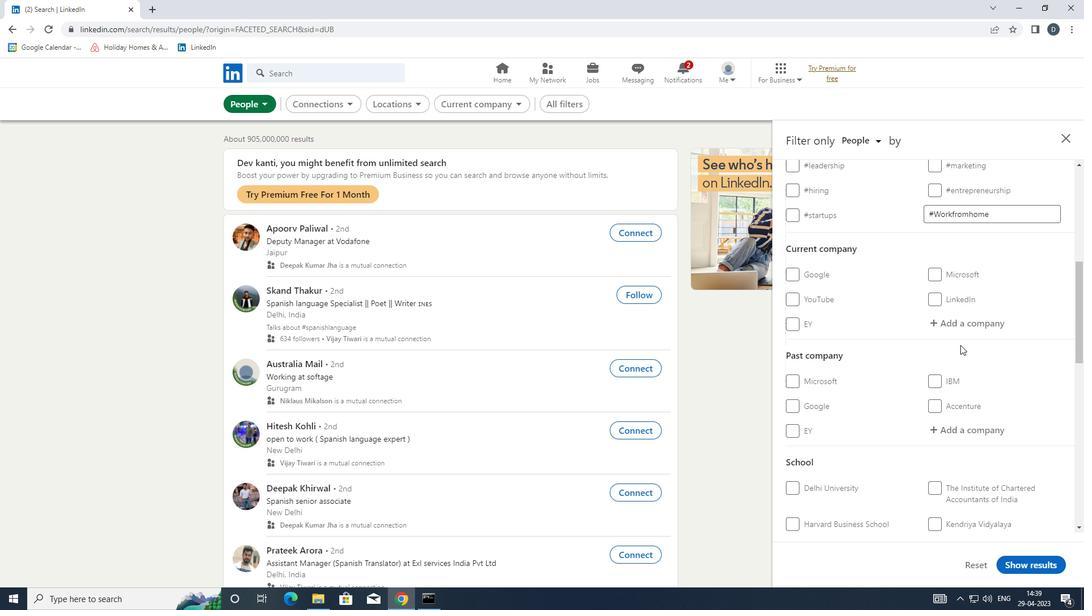 
Action: Mouse pressed left at (961, 326)
Screenshot: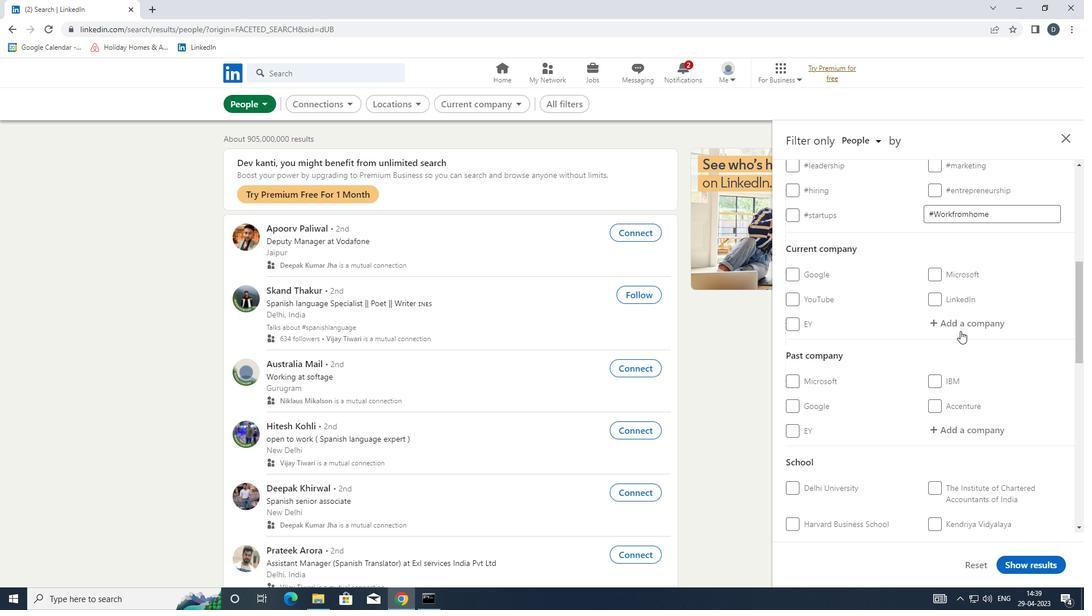 
Action: Mouse moved to (957, 327)
Screenshot: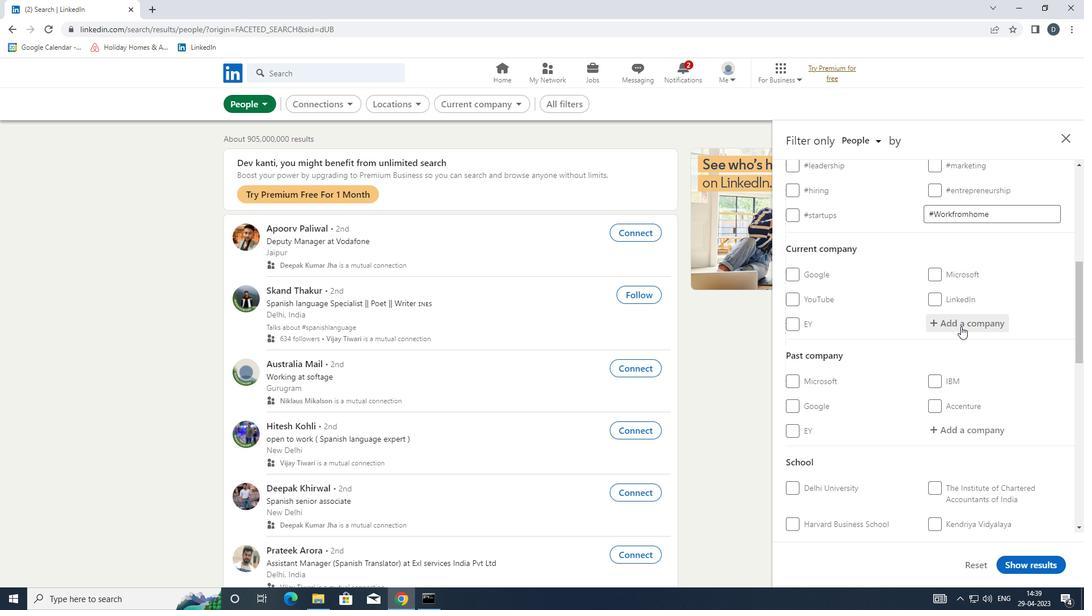 
Action: Key pressed <Key.shift>ctrl+KISSFLOW
Screenshot: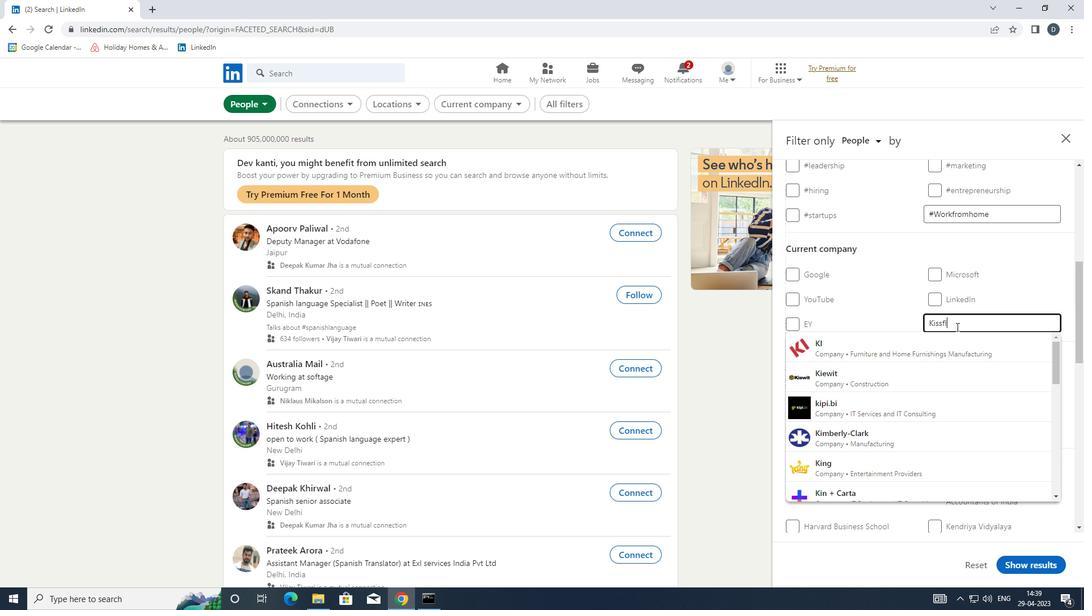 
Action: Mouse moved to (956, 348)
Screenshot: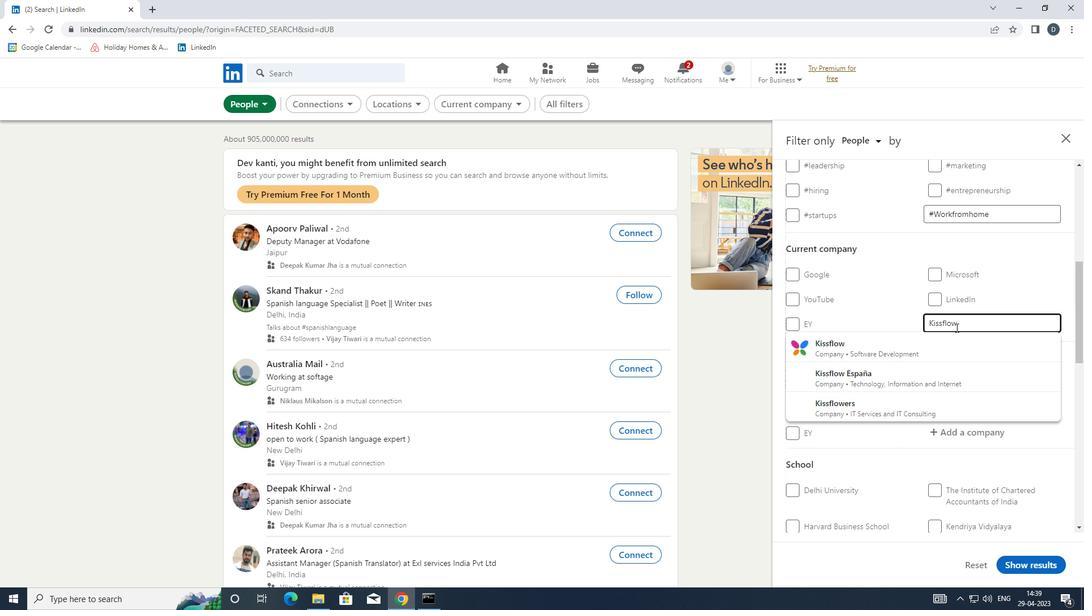 
Action: Mouse pressed left at (956, 348)
Screenshot: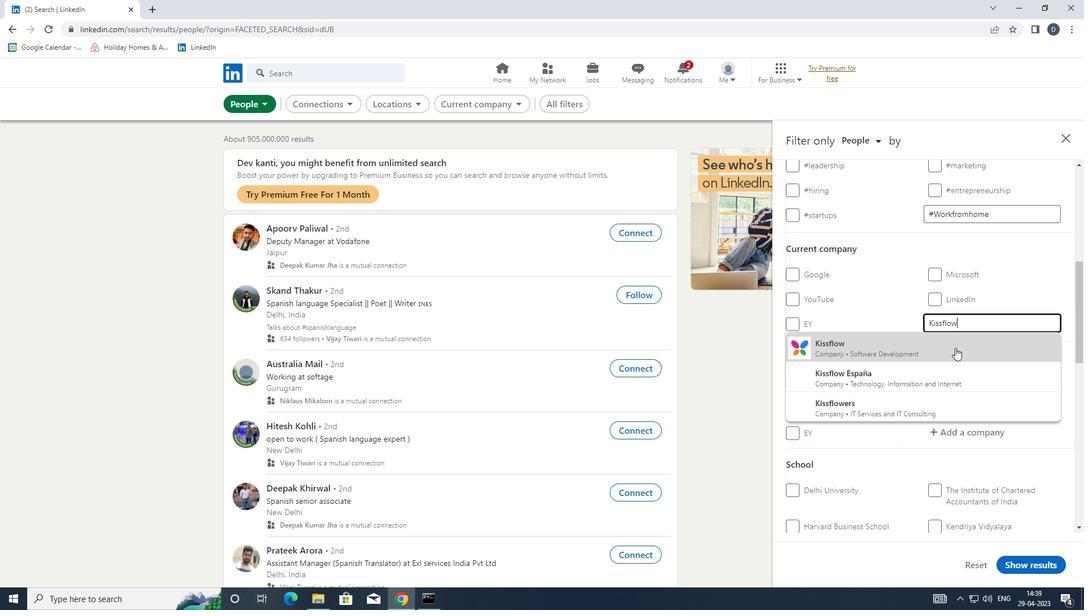 
Action: Mouse moved to (950, 349)
Screenshot: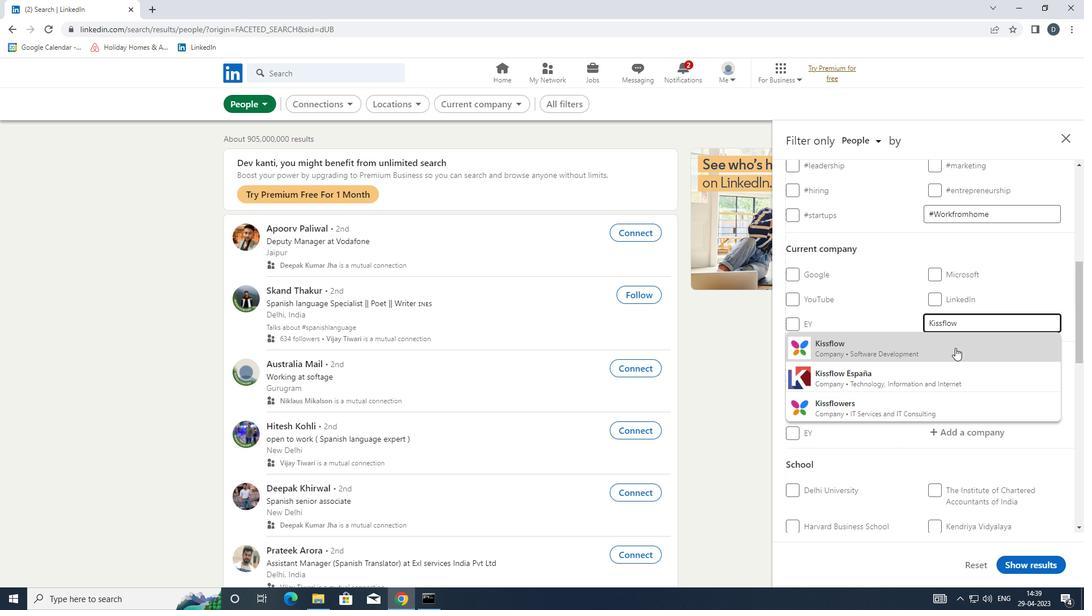 
Action: Mouse scrolled (950, 348) with delta (0, 0)
Screenshot: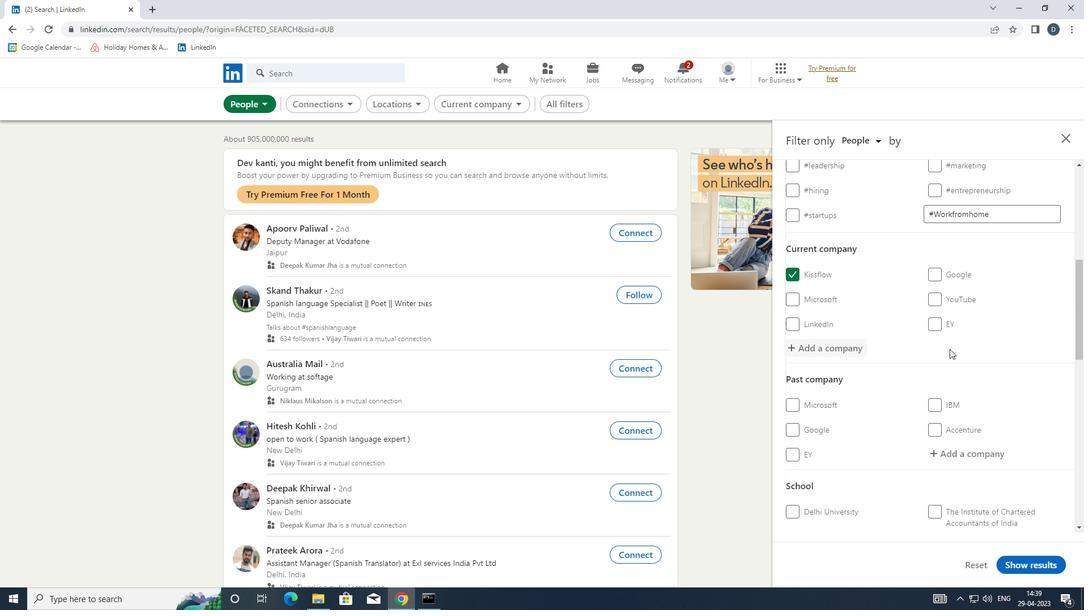 
Action: Mouse scrolled (950, 348) with delta (0, 0)
Screenshot: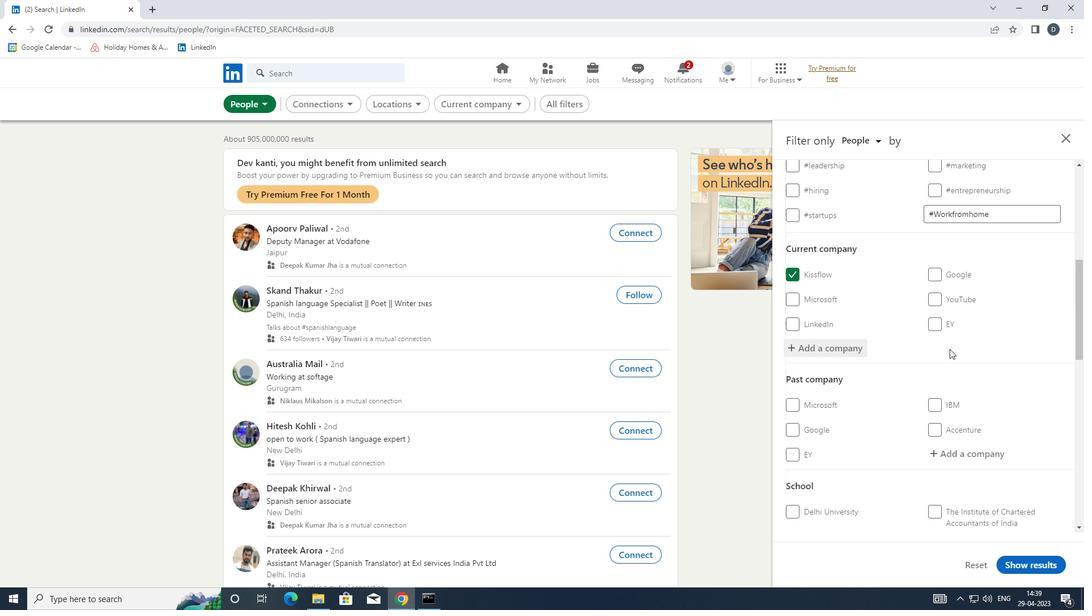 
Action: Mouse scrolled (950, 348) with delta (0, 0)
Screenshot: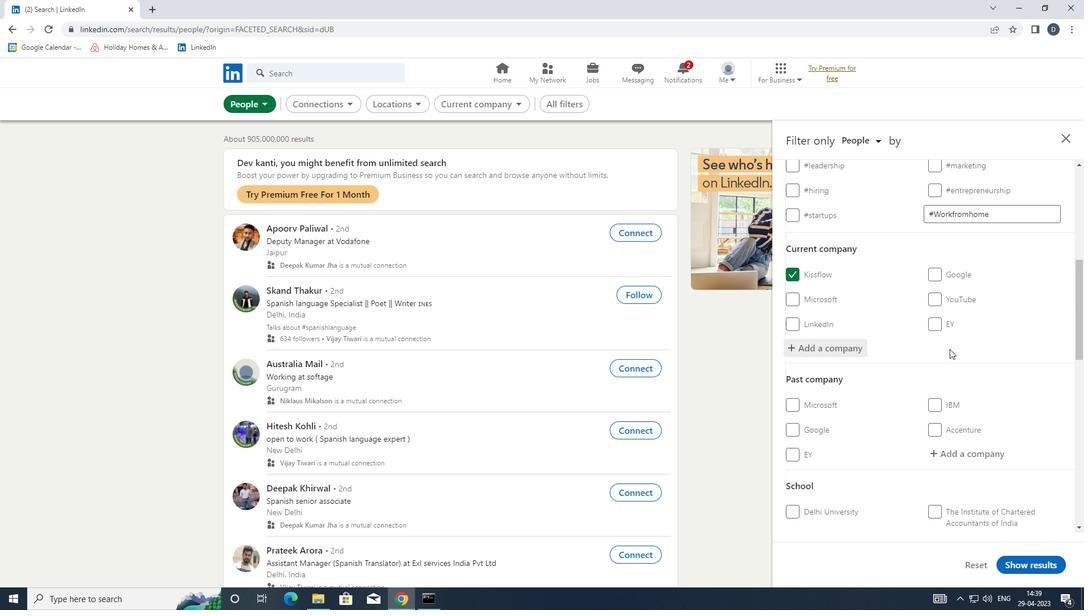 
Action: Mouse scrolled (950, 348) with delta (0, 0)
Screenshot: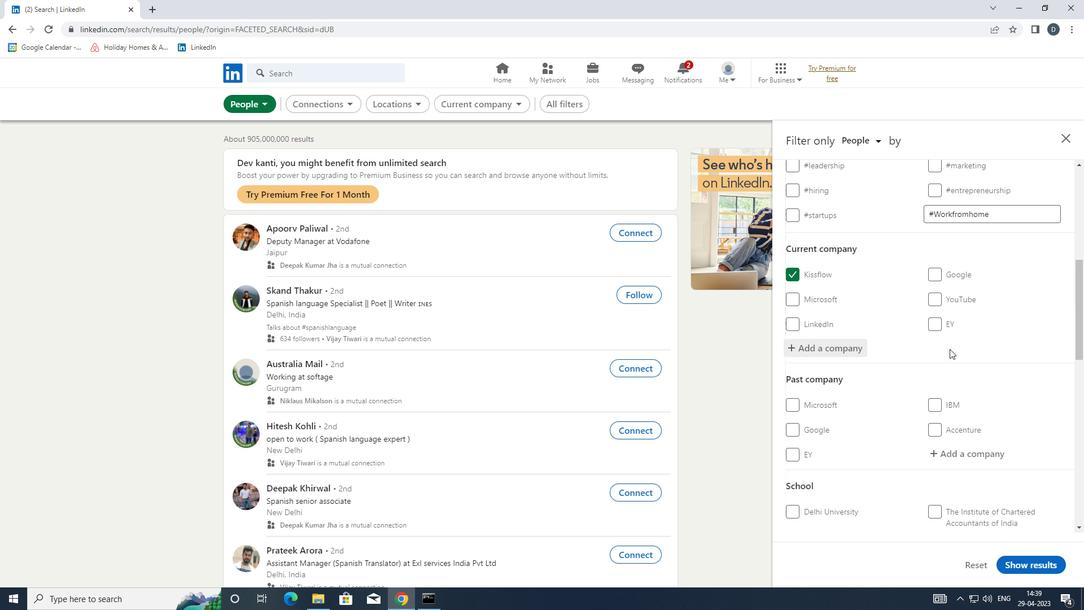 
Action: Mouse moved to (950, 340)
Screenshot: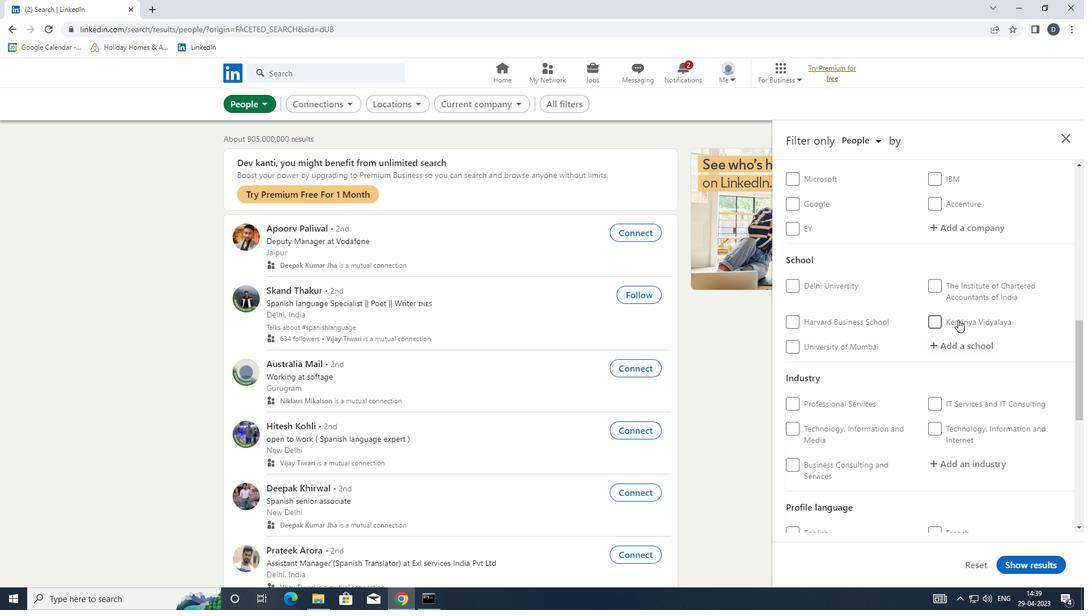 
Action: Mouse pressed left at (950, 340)
Screenshot: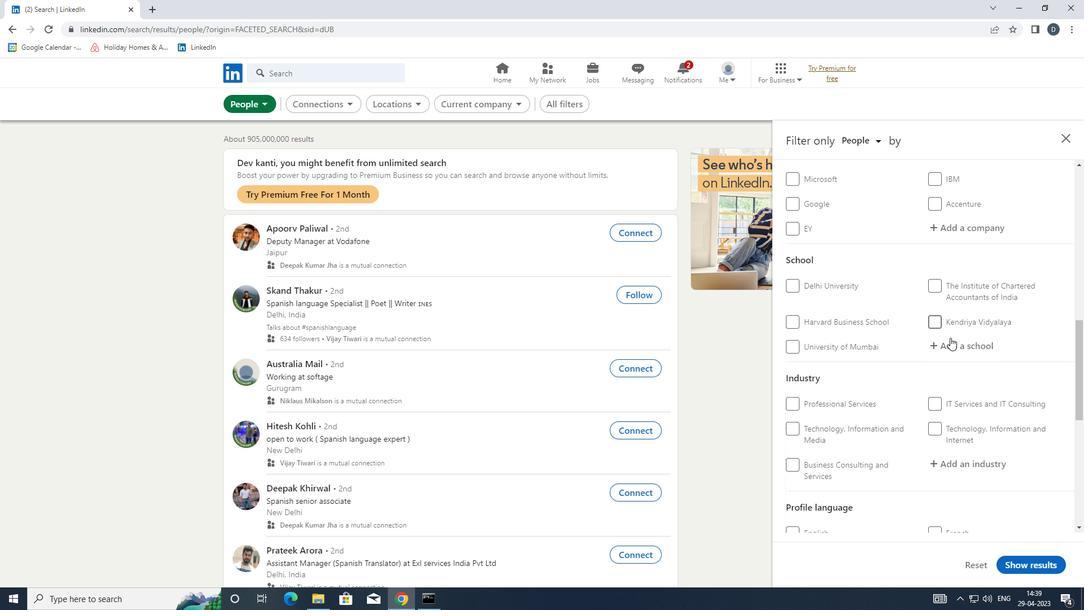 
Action: Mouse moved to (949, 341)
Screenshot: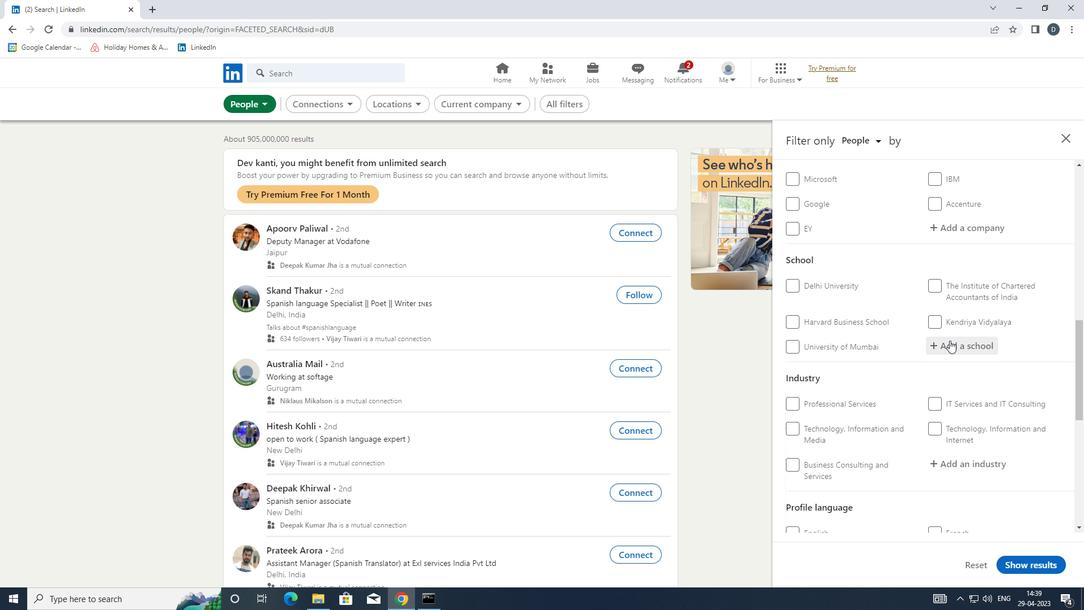 
Action: Key pressed <Key.shift>SINHGAD
Screenshot: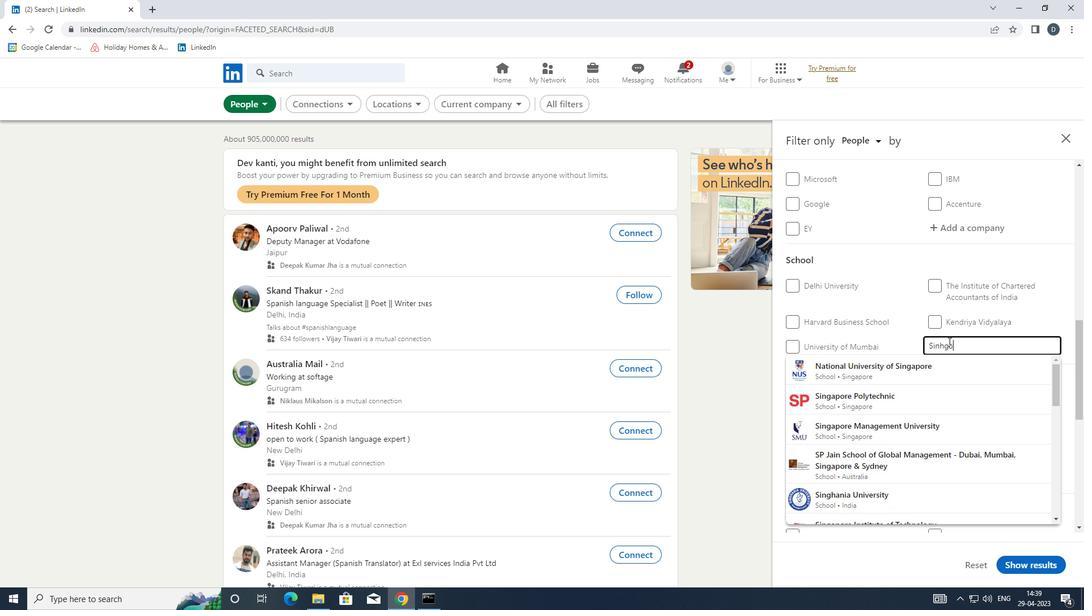 
Action: Mouse moved to (955, 348)
Screenshot: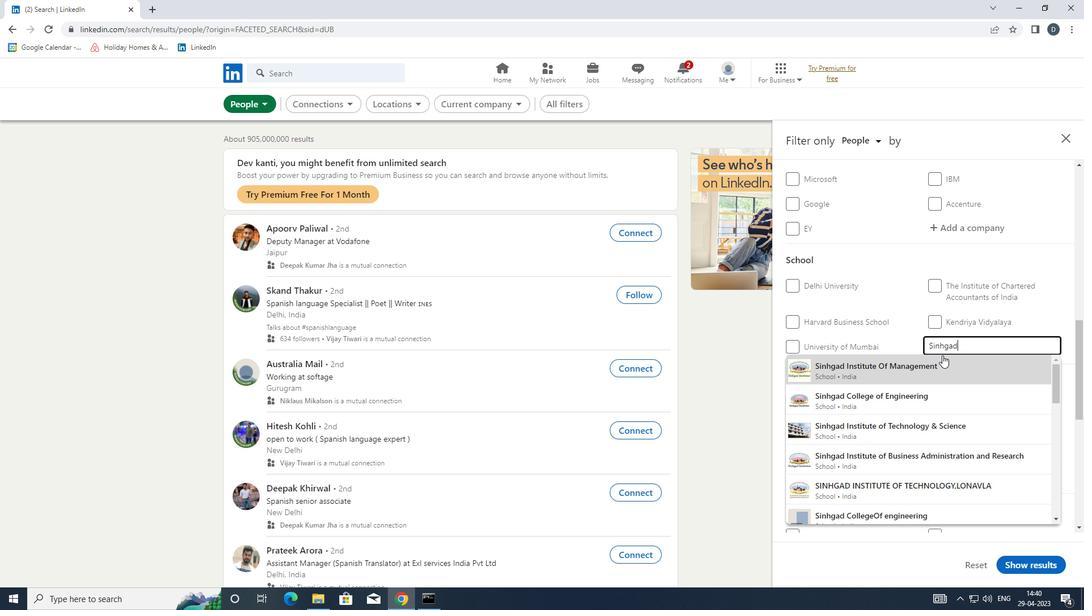 
Action: Key pressed <Key.space><Key.shift>COLLEGE
Screenshot: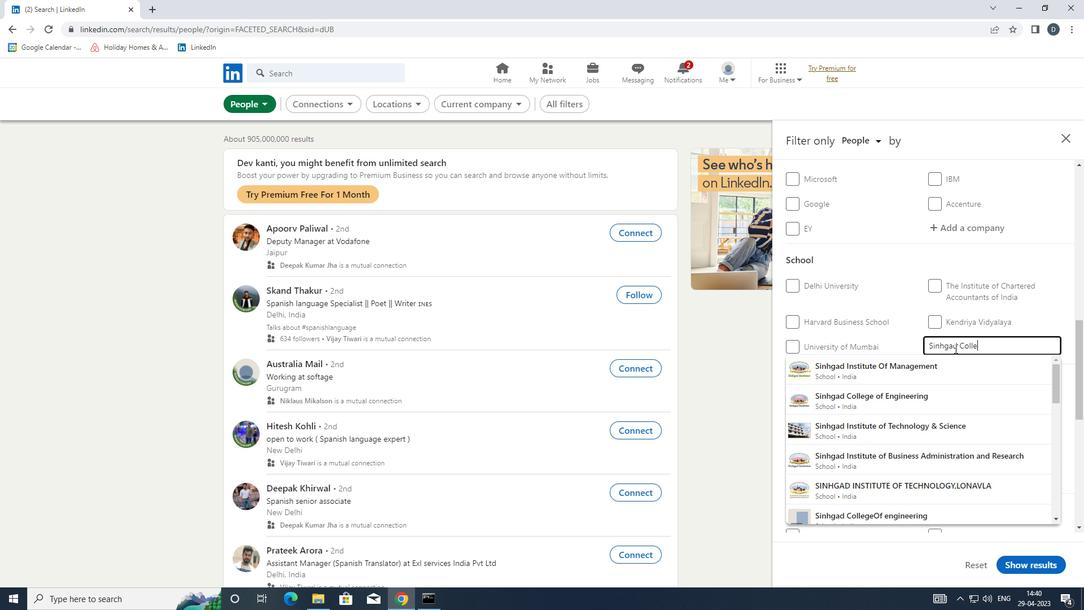 
Action: Mouse moved to (935, 370)
Screenshot: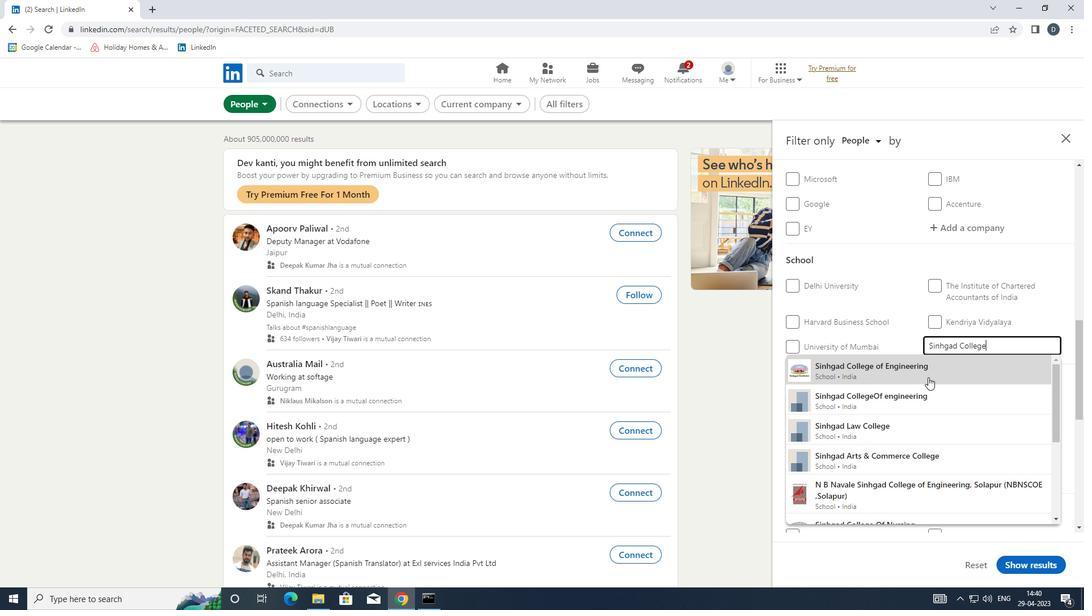 
Action: Mouse pressed left at (935, 370)
Screenshot: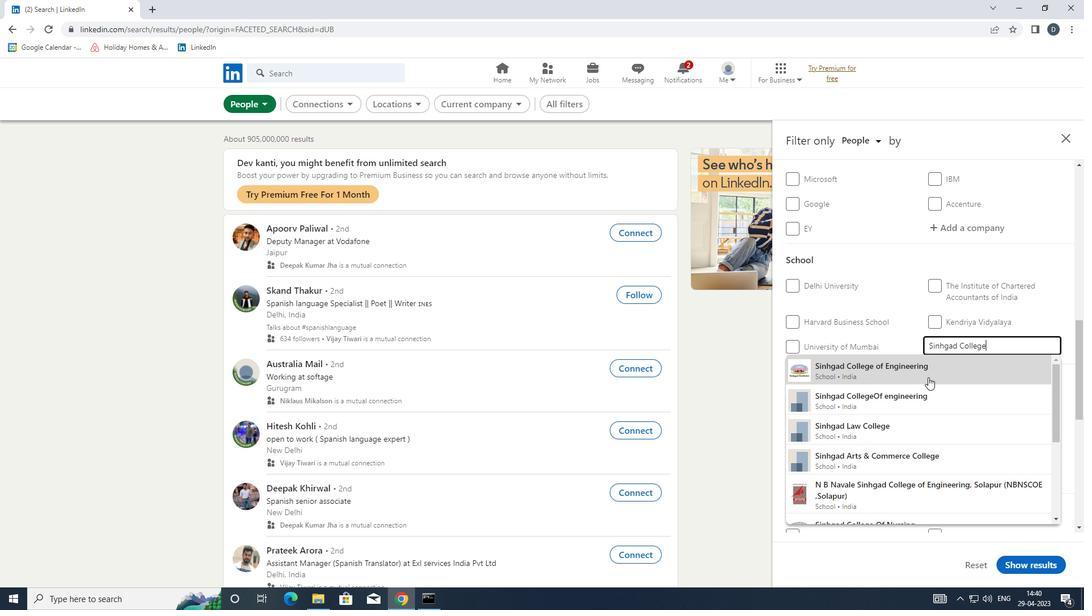 
Action: Mouse scrolled (935, 369) with delta (0, 0)
Screenshot: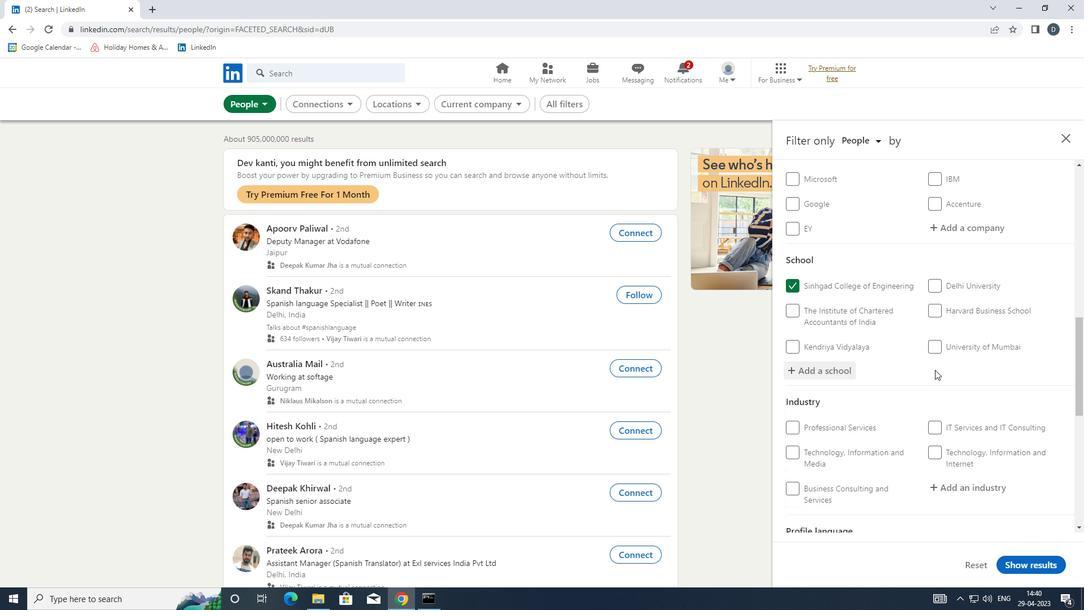 
Action: Mouse scrolled (935, 369) with delta (0, 0)
Screenshot: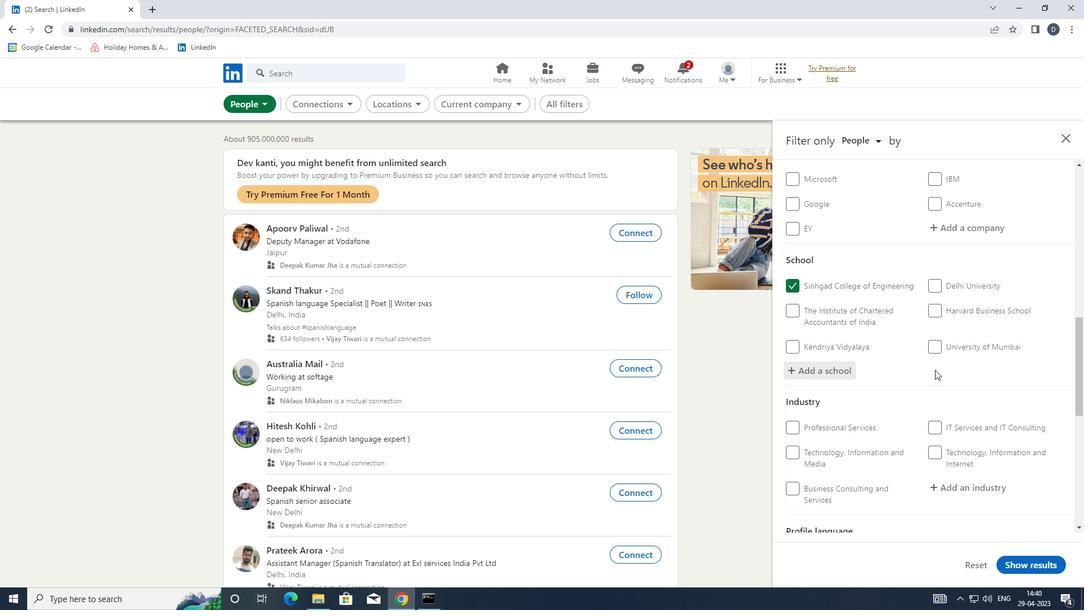 
Action: Mouse scrolled (935, 369) with delta (0, 0)
Screenshot: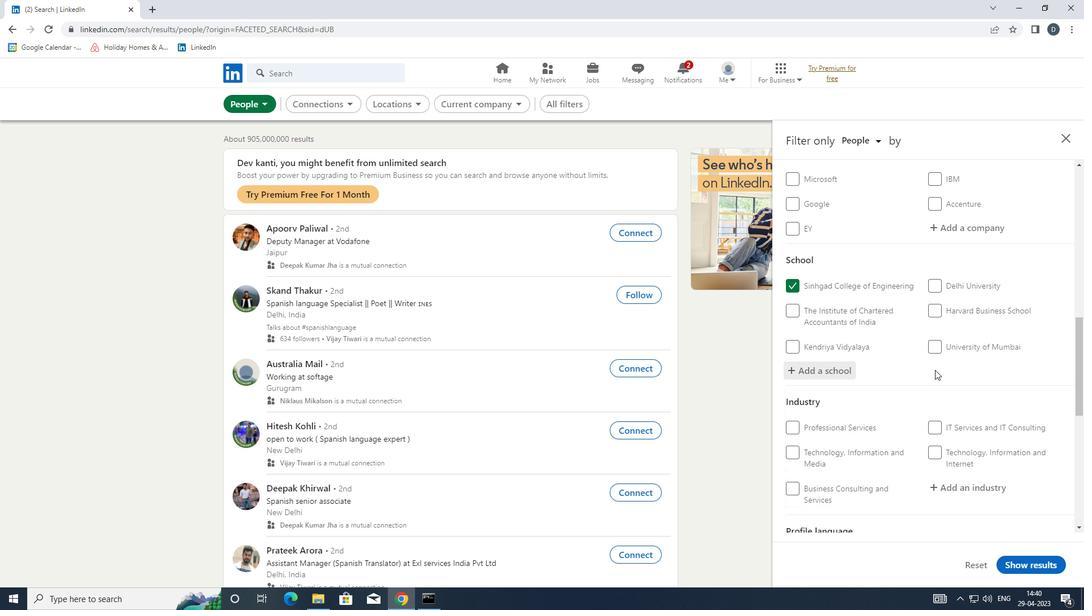 
Action: Mouse moved to (995, 322)
Screenshot: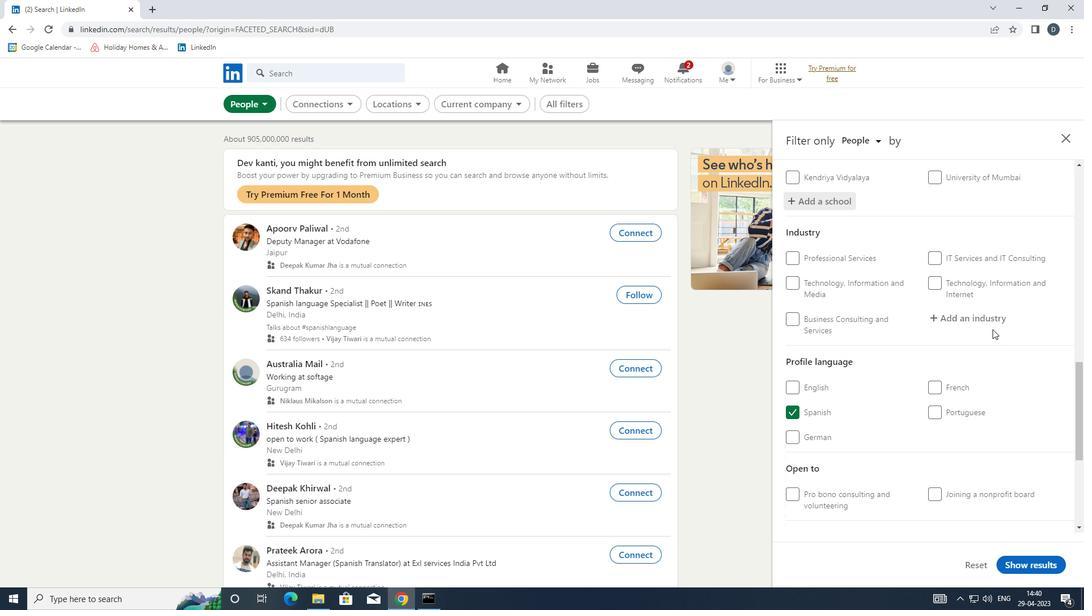 
Action: Mouse pressed left at (995, 322)
Screenshot: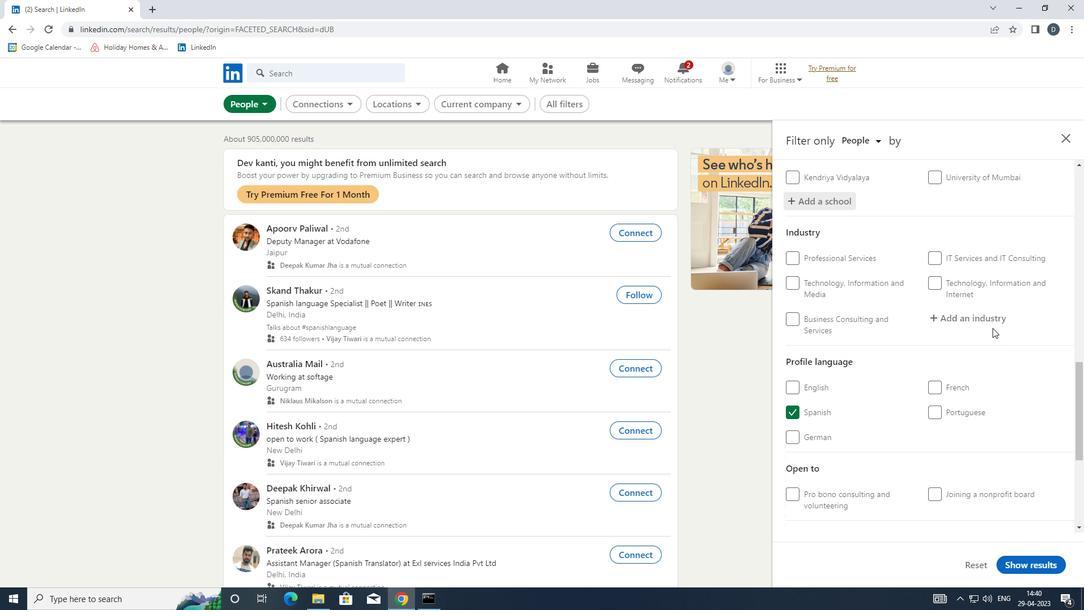 
Action: Key pressed <Key.shift>TEMPORARY<Key.down><Key.enter>
Screenshot: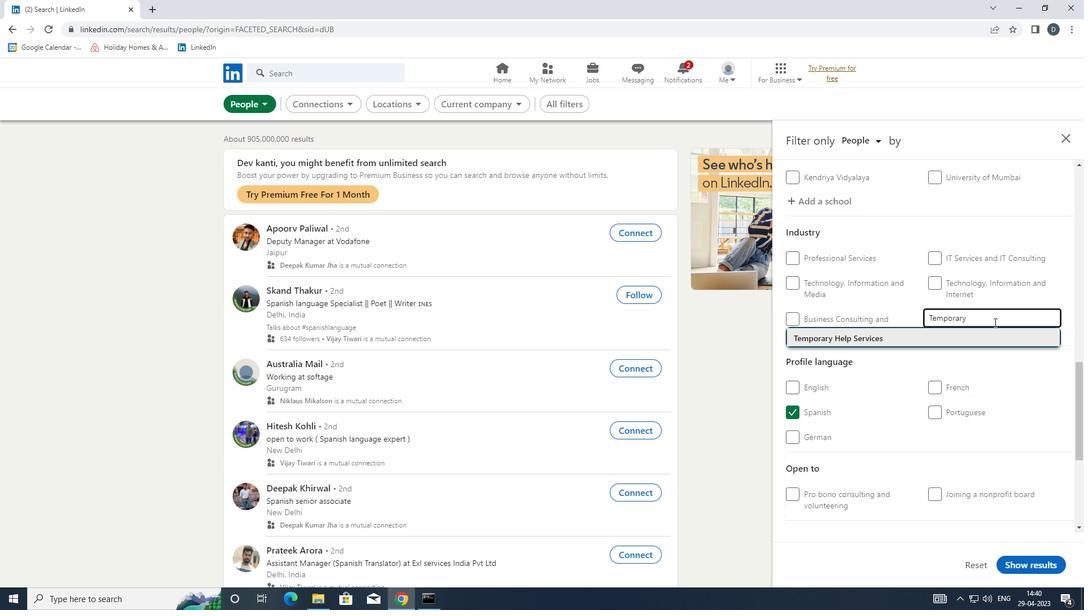 
Action: Mouse moved to (982, 288)
Screenshot: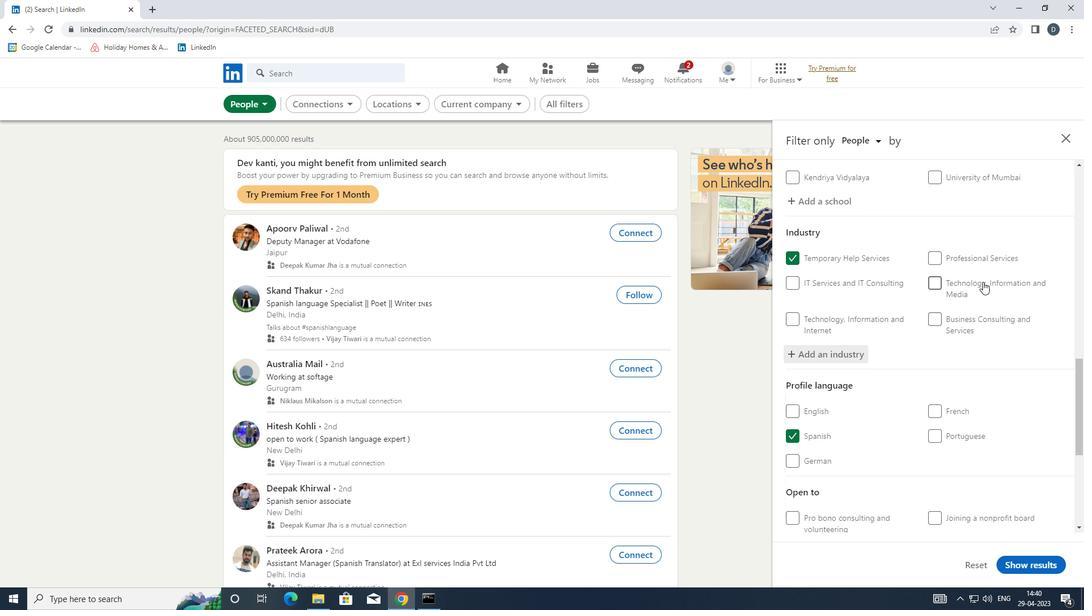 
Action: Mouse scrolled (982, 287) with delta (0, 0)
Screenshot: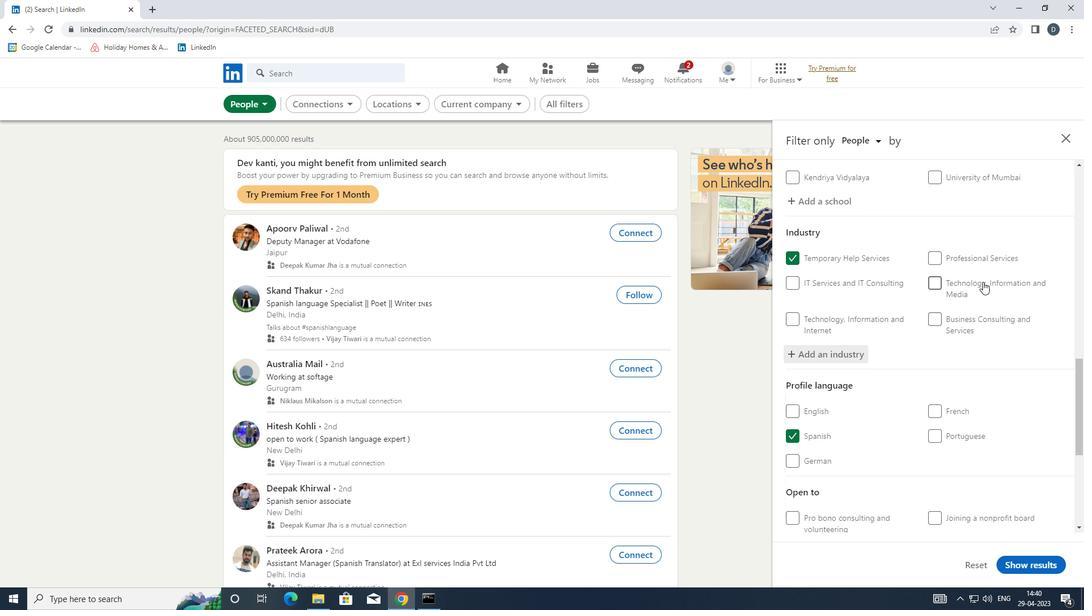 
Action: Mouse moved to (982, 289)
Screenshot: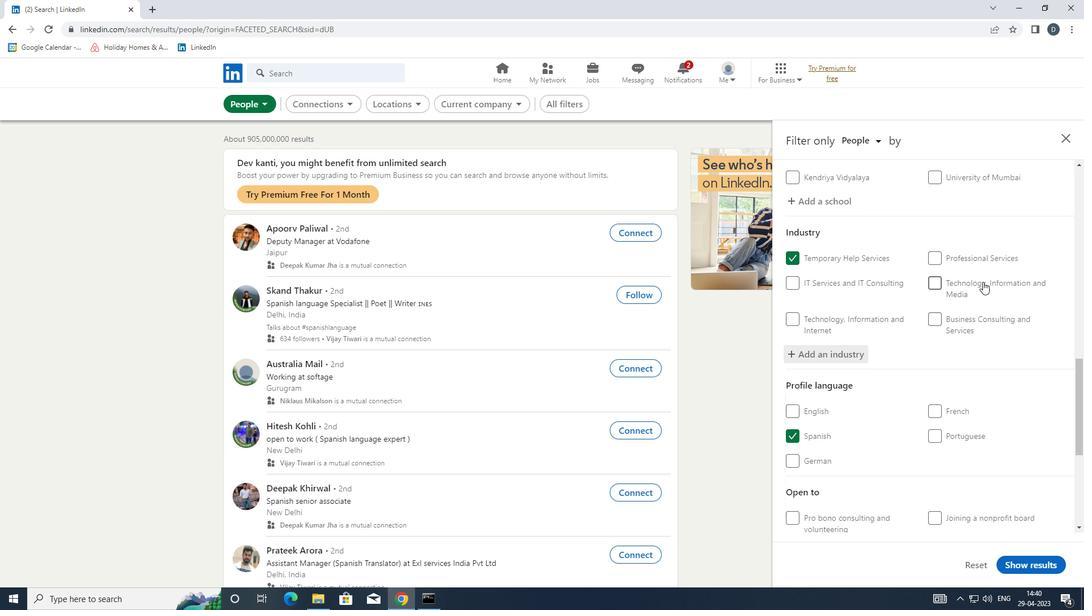 
Action: Mouse scrolled (982, 289) with delta (0, 0)
Screenshot: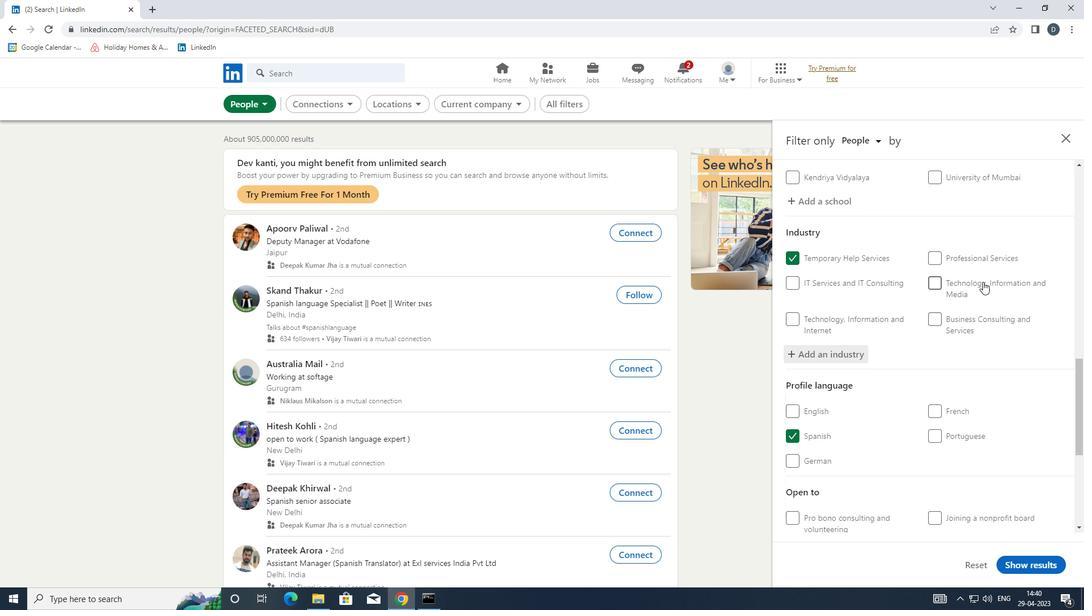 
Action: Mouse moved to (982, 290)
Screenshot: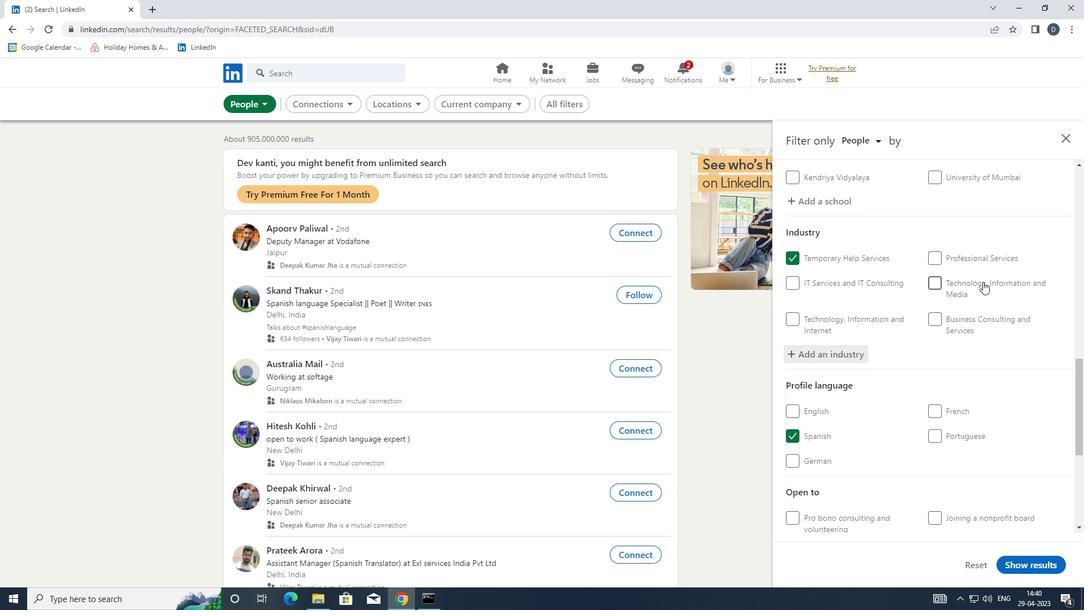 
Action: Mouse scrolled (982, 289) with delta (0, 0)
Screenshot: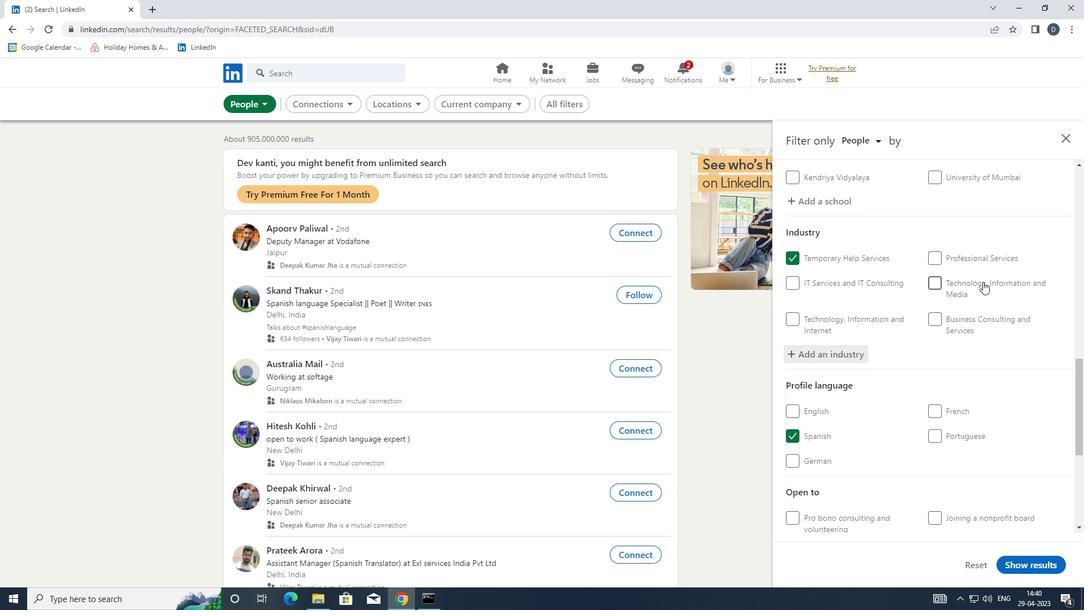 
Action: Mouse moved to (964, 405)
Screenshot: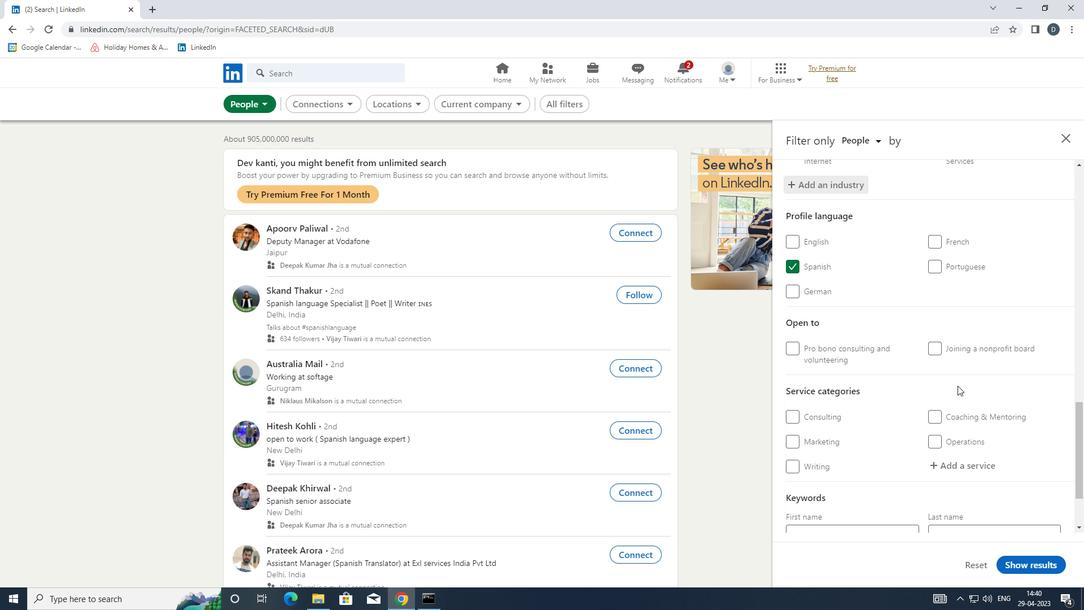 
Action: Mouse scrolled (964, 404) with delta (0, 0)
Screenshot: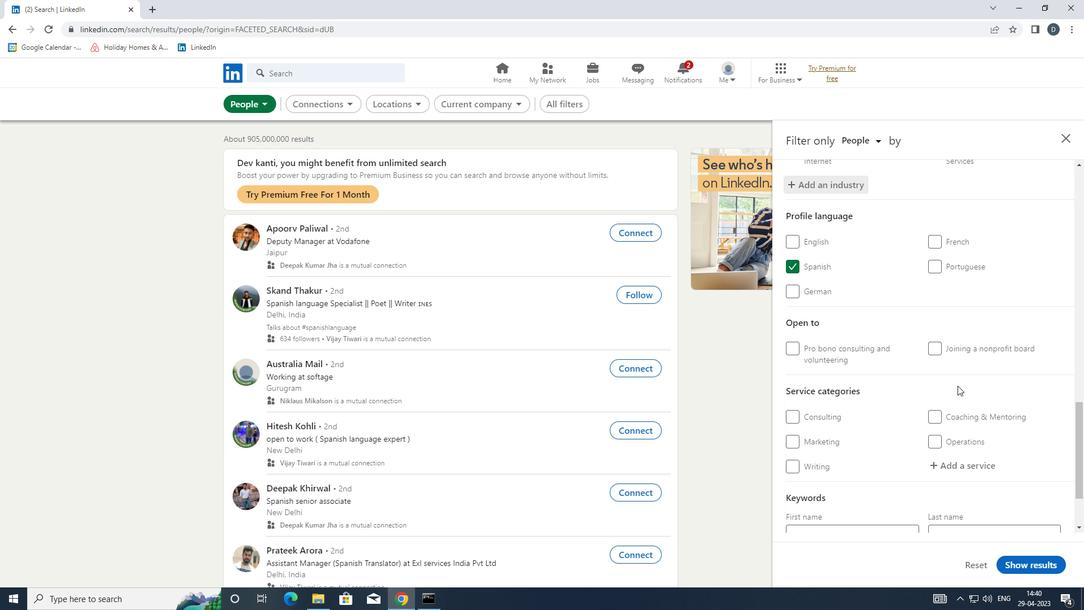 
Action: Mouse moved to (965, 408)
Screenshot: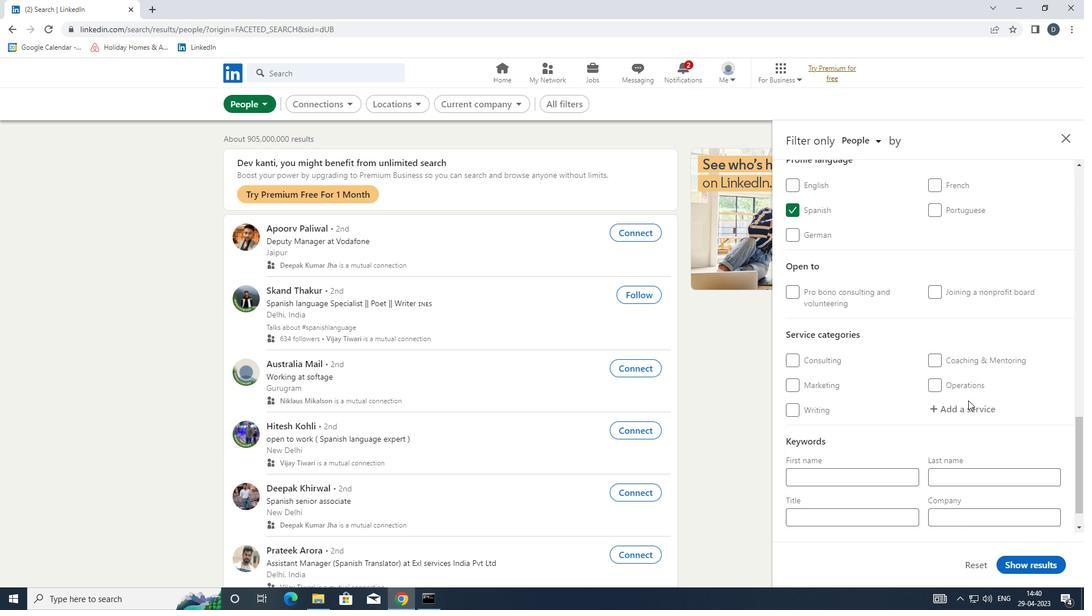 
Action: Mouse pressed left at (965, 408)
Screenshot: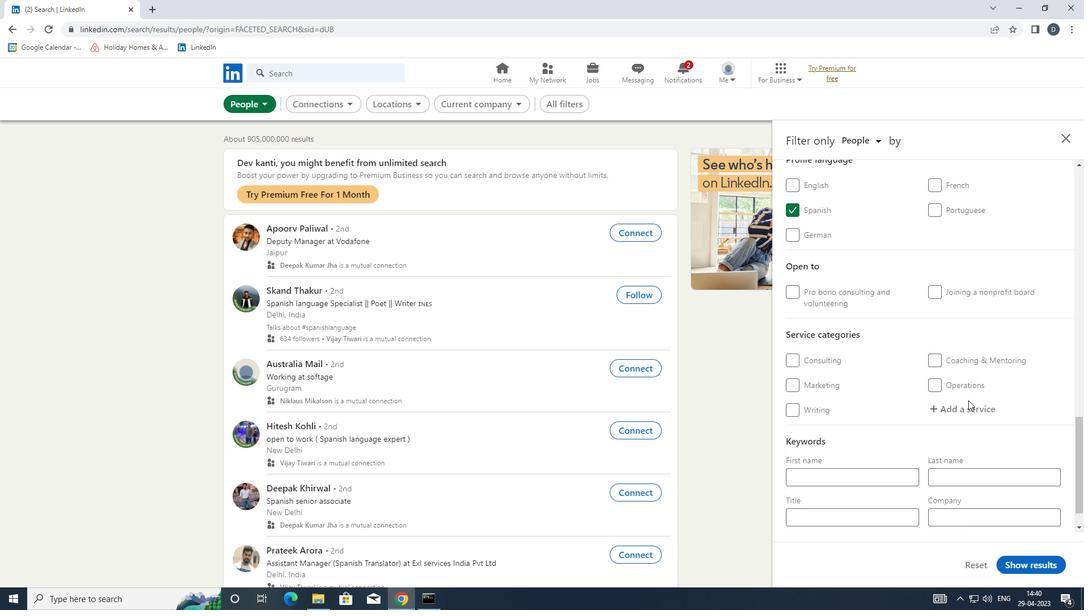 
Action: Mouse moved to (961, 392)
Screenshot: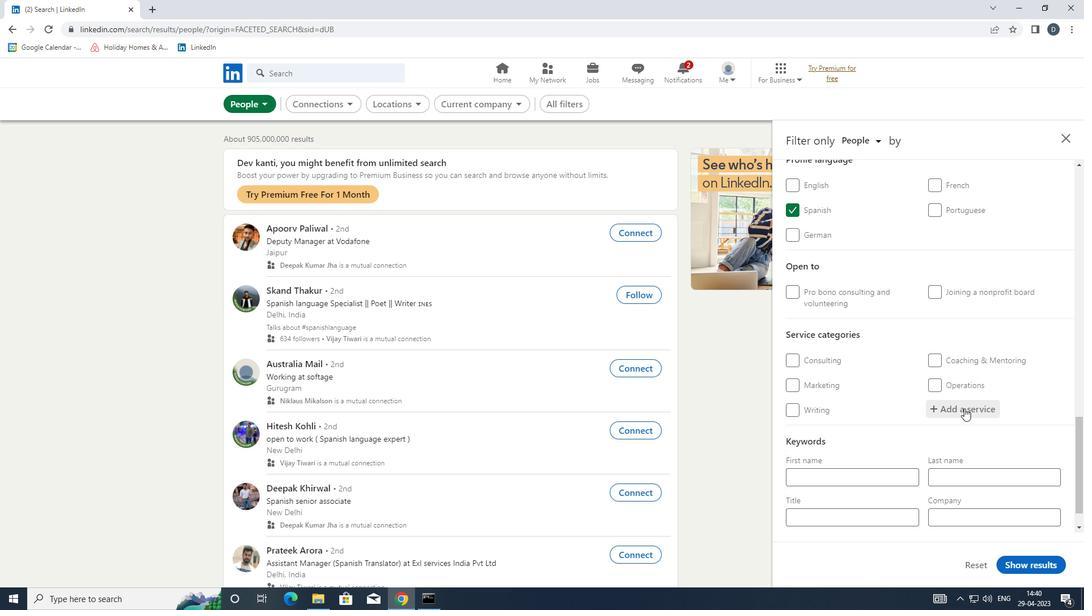 
Action: Key pressed <Key.shift>ANIMAT
Screenshot: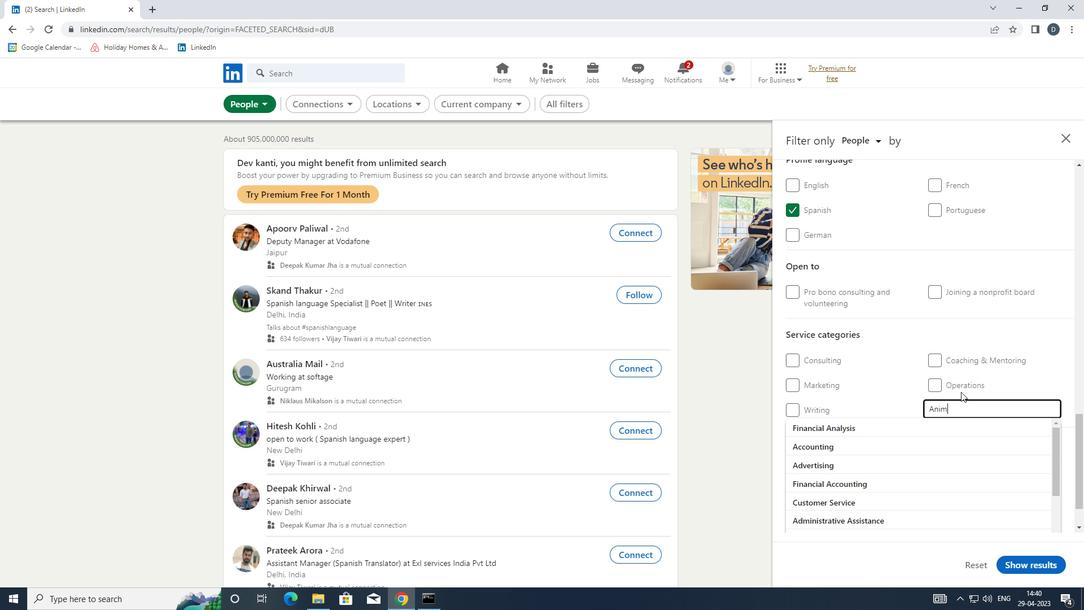 
Action: Mouse moved to (961, 392)
Screenshot: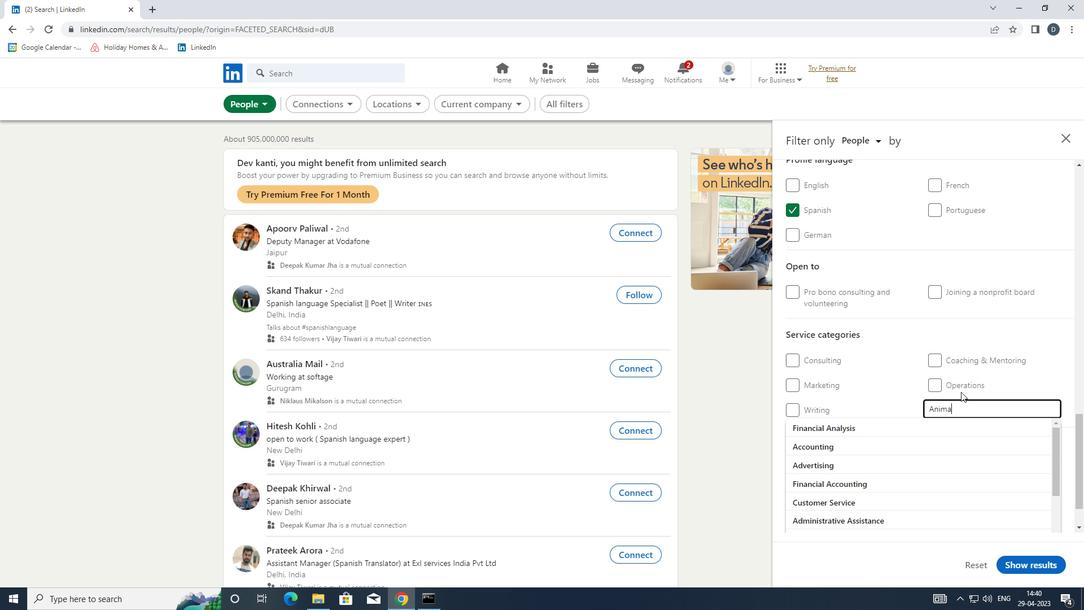 
Action: Key pressed ION<Key.down><Key.down><Key.up><Key.up><Key.shift>ARCHITECH<Key.backspace>TURE
Screenshot: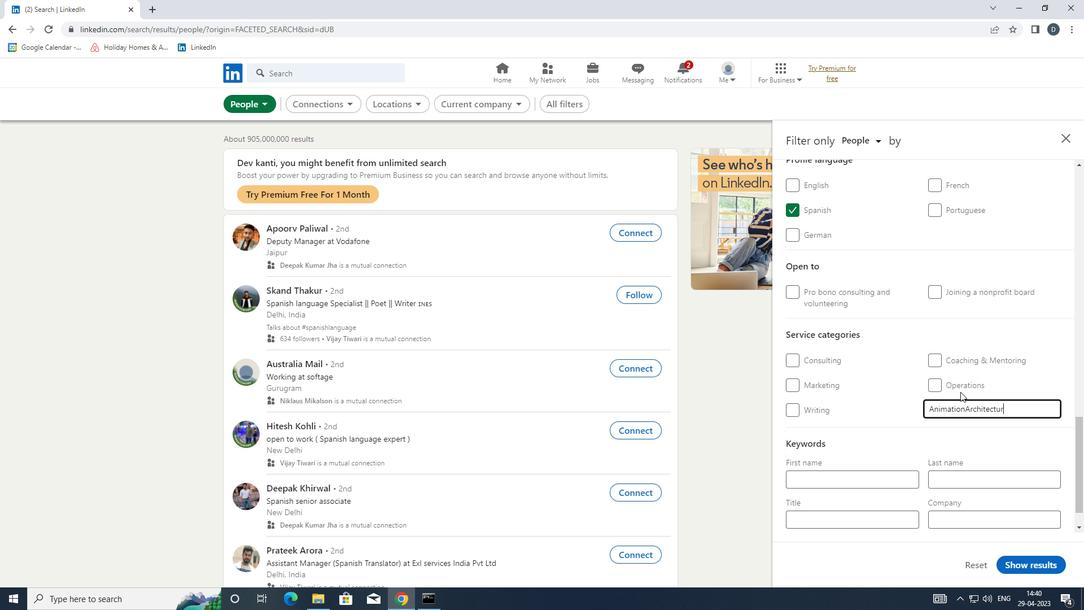 
Action: Mouse moved to (873, 509)
Screenshot: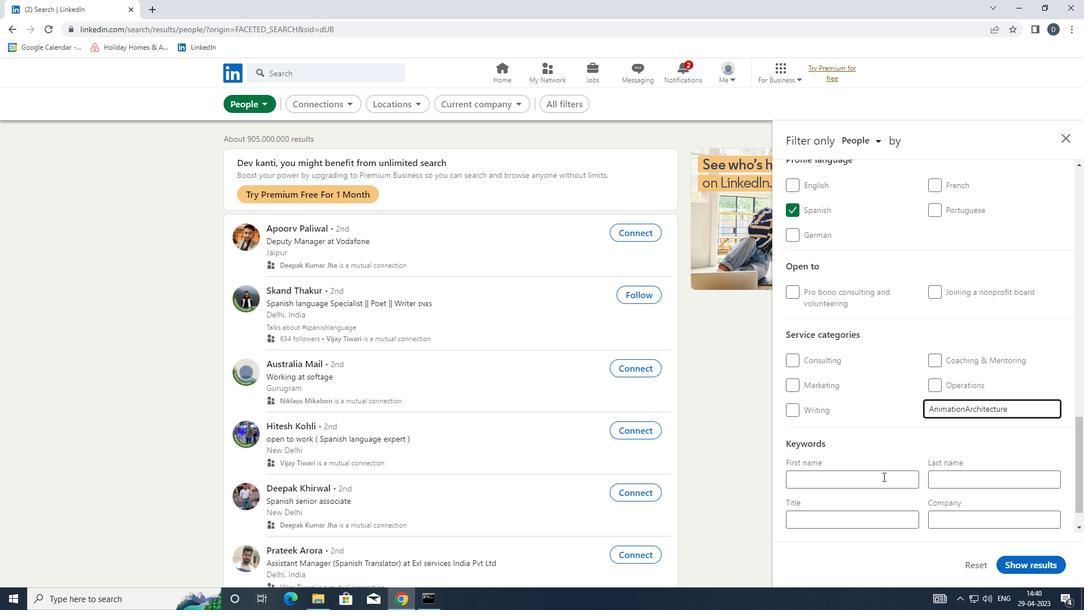 
Action: Mouse pressed left at (873, 509)
Screenshot: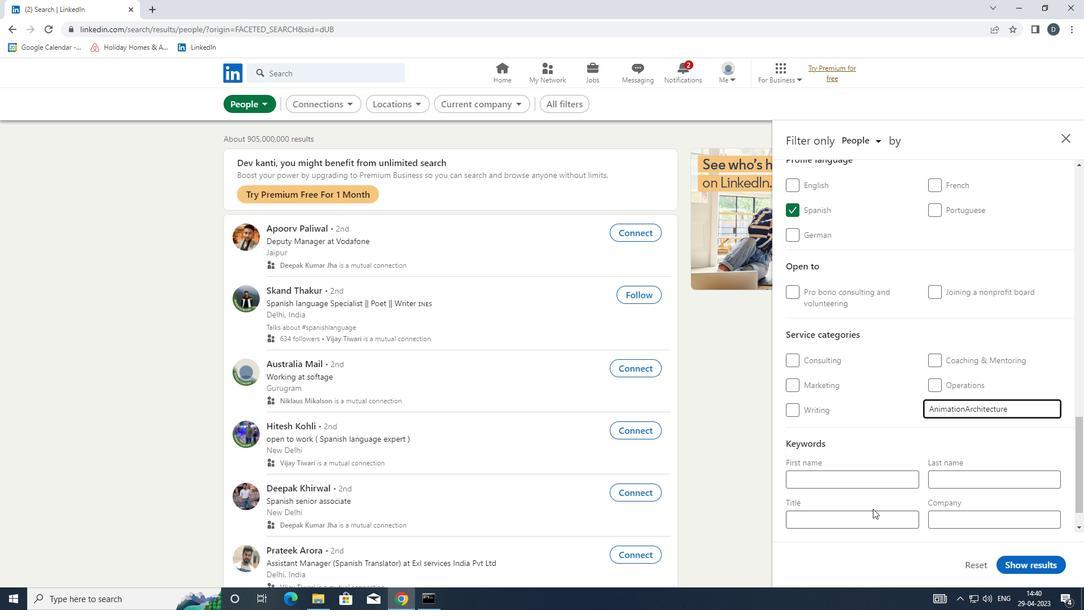
Action: Mouse moved to (942, 472)
Screenshot: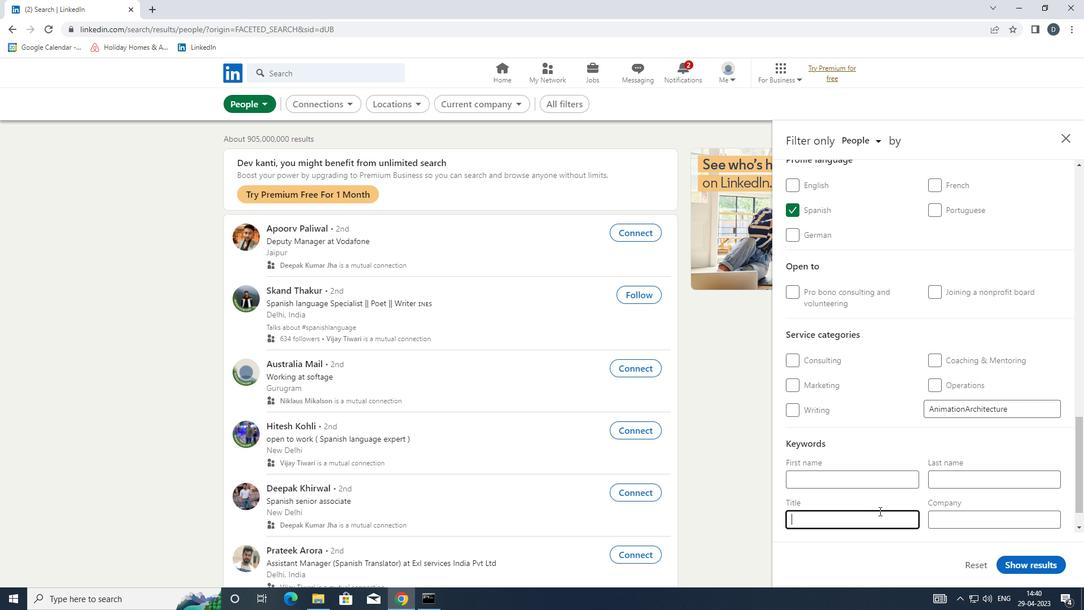 
Action: Mouse scrolled (942, 472) with delta (0, 0)
Screenshot: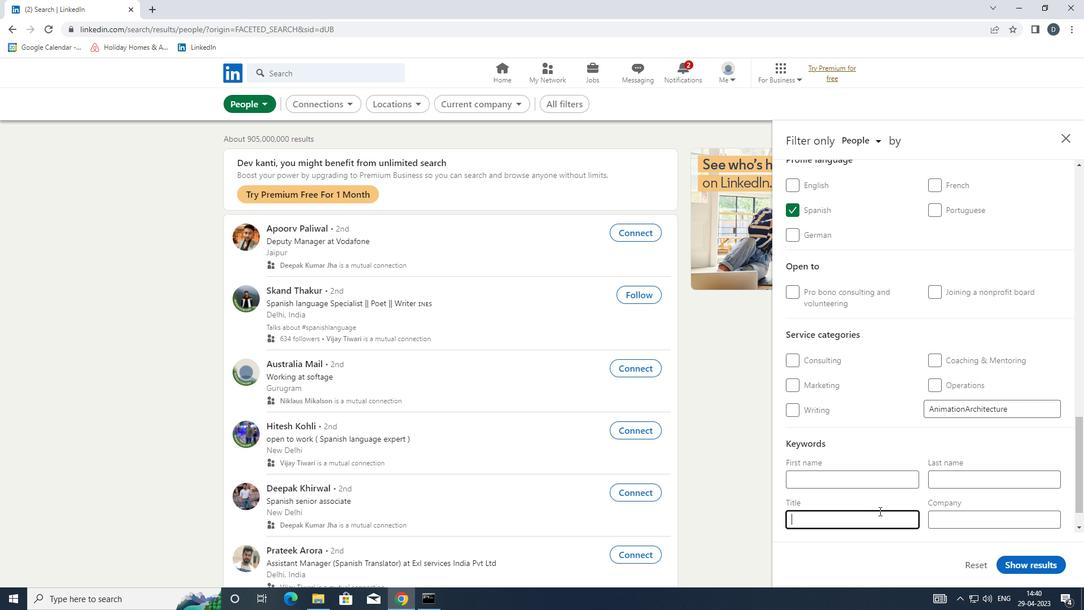 
Action: Mouse scrolled (942, 472) with delta (0, 0)
Screenshot: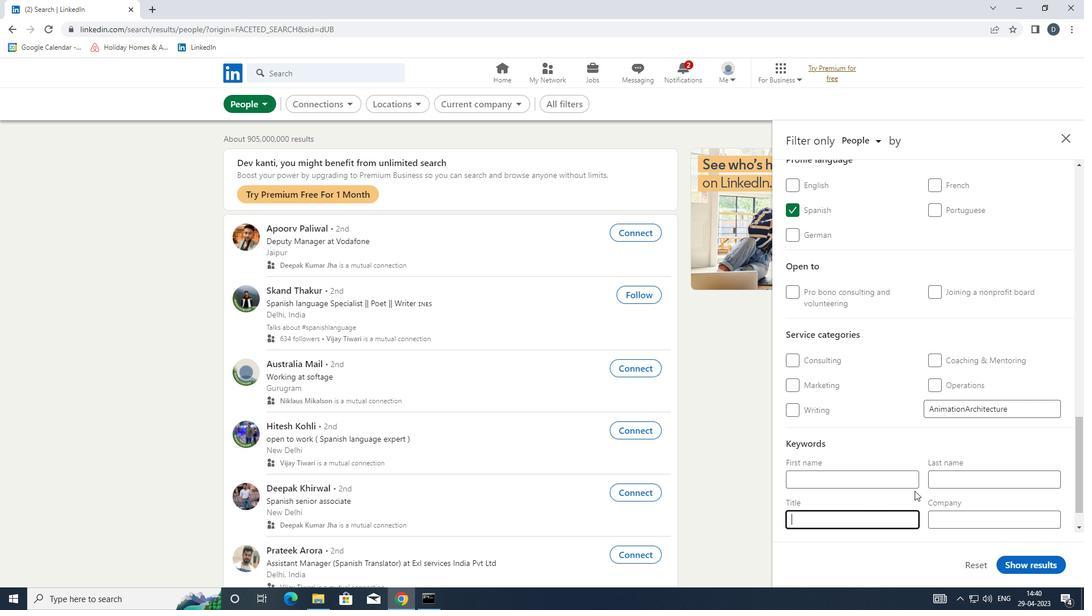 
Action: Mouse scrolled (942, 472) with delta (0, 0)
Screenshot: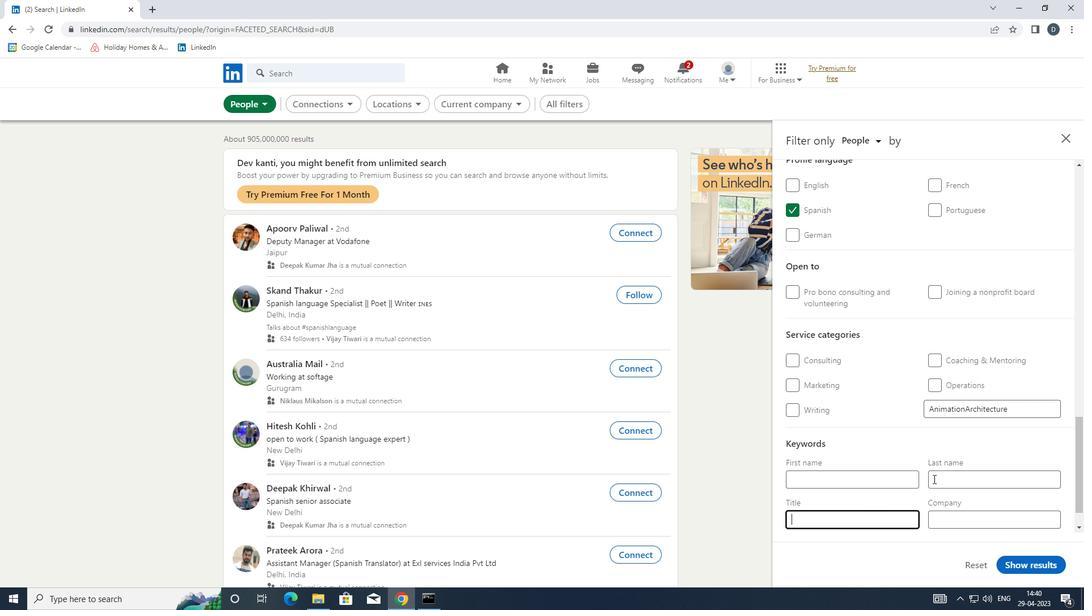 
Action: Mouse moved to (967, 444)
Screenshot: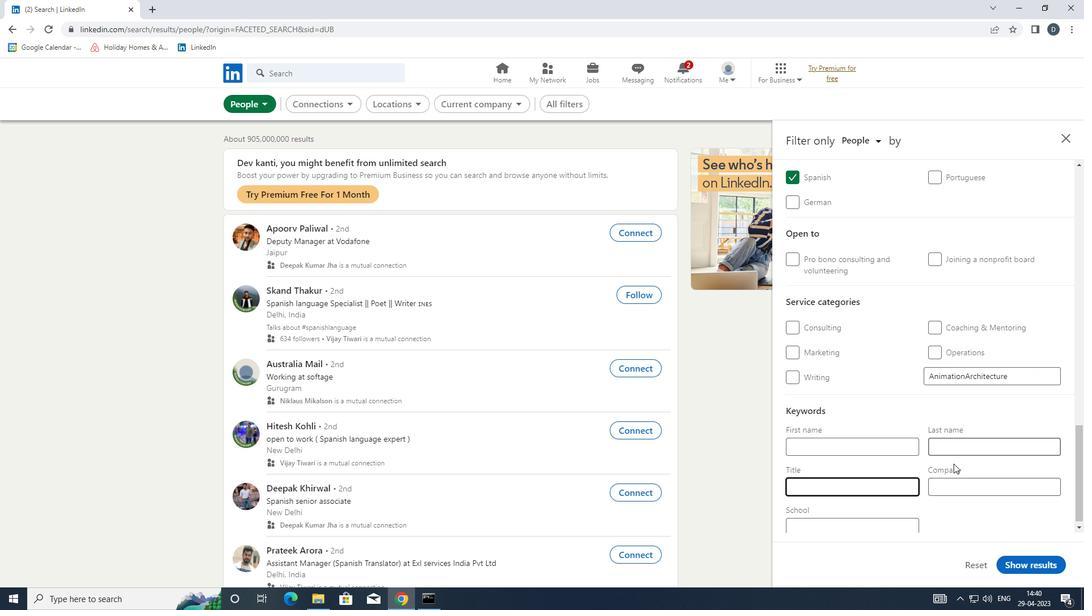 
Action: Key pressed <Key.shift>SERVER
Screenshot: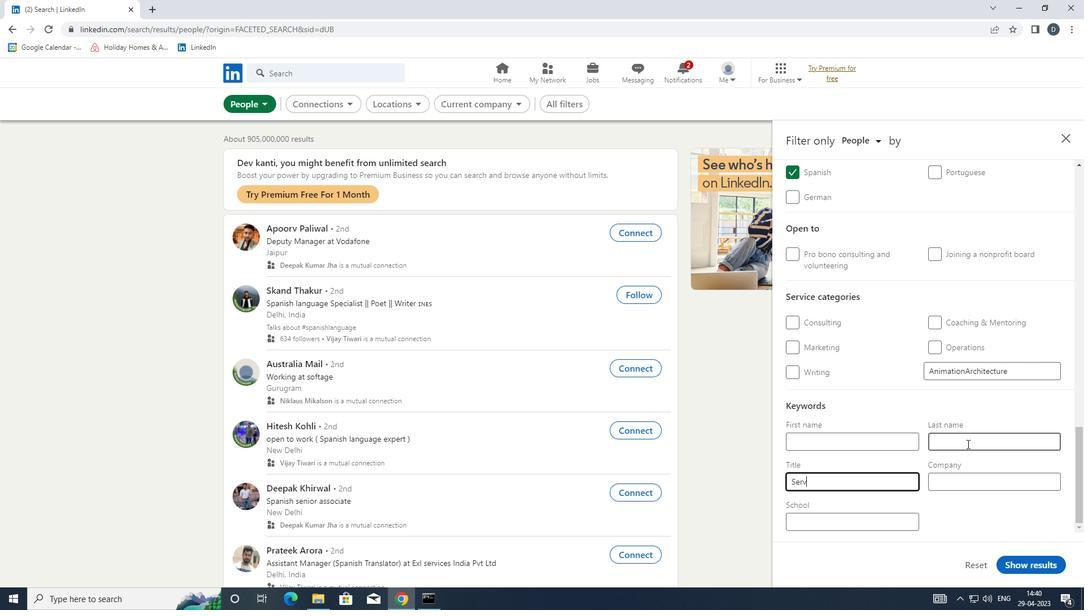 
Action: Mouse moved to (1019, 568)
Screenshot: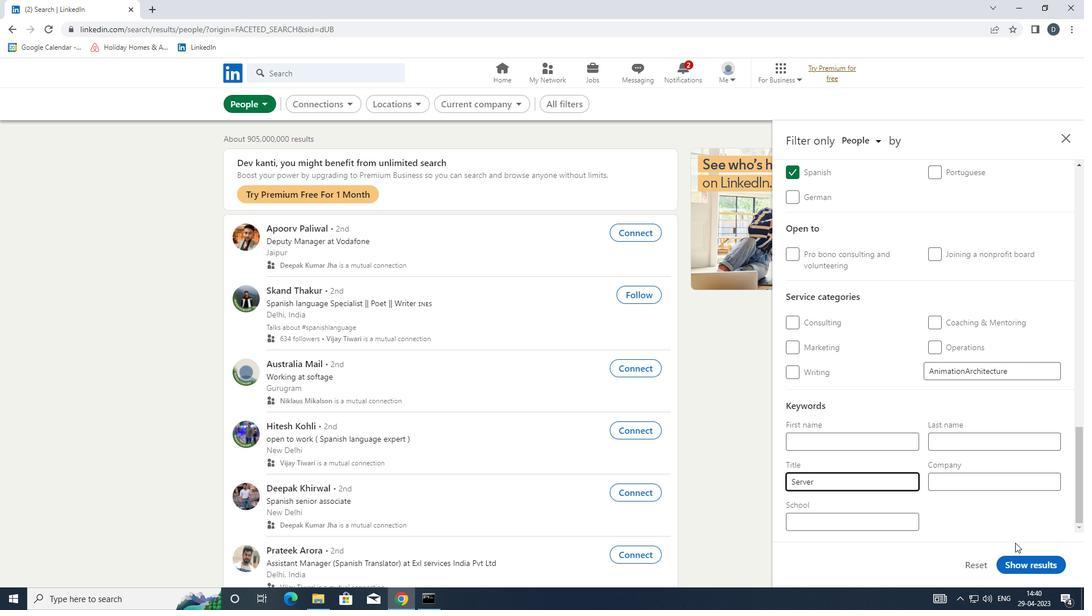 
Action: Mouse pressed left at (1019, 568)
Screenshot: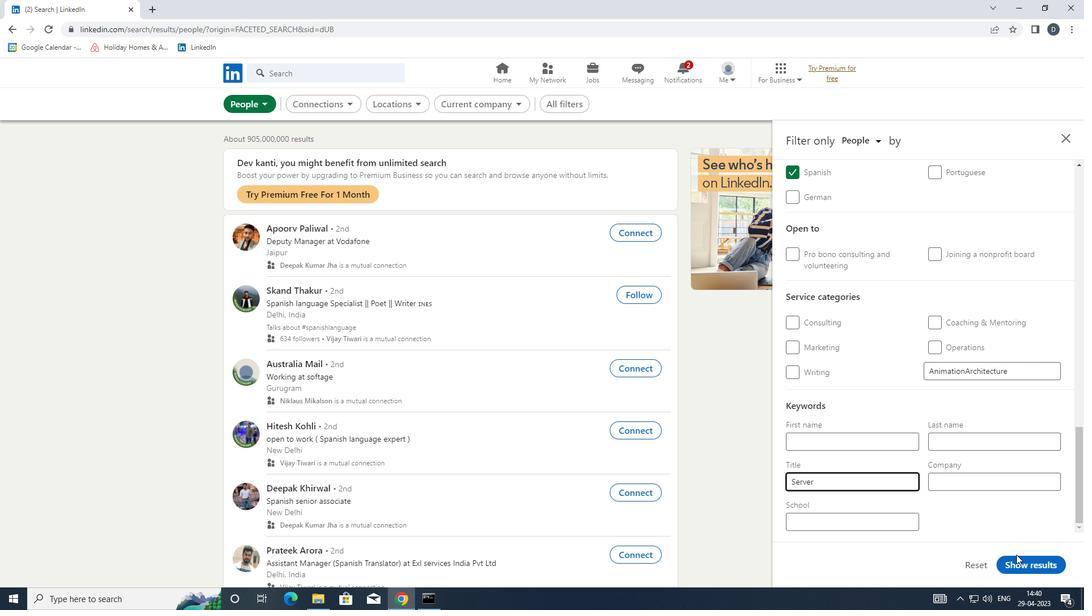 
Action: Mouse moved to (825, 415)
Screenshot: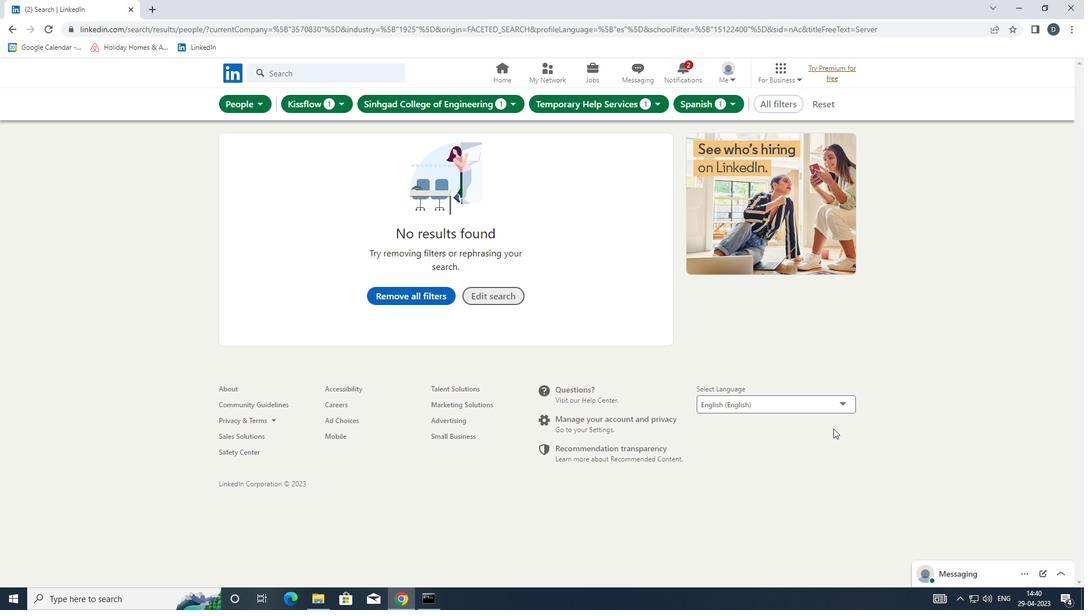 
